 Task: Look for space in Mogoditshane, Botswana from 2nd June, 2023 to 9th June, 2023 for 5 adults in price range Rs.7000 to Rs.13000. Place can be shared room with 2 bedrooms having 5 beds and 2 bathrooms. Property type can be house, flat, guest house. Amenities needed are: wifi, washing machine. Booking option can be shelf check-in. Required host language is English.
Action: Mouse moved to (406, 92)
Screenshot: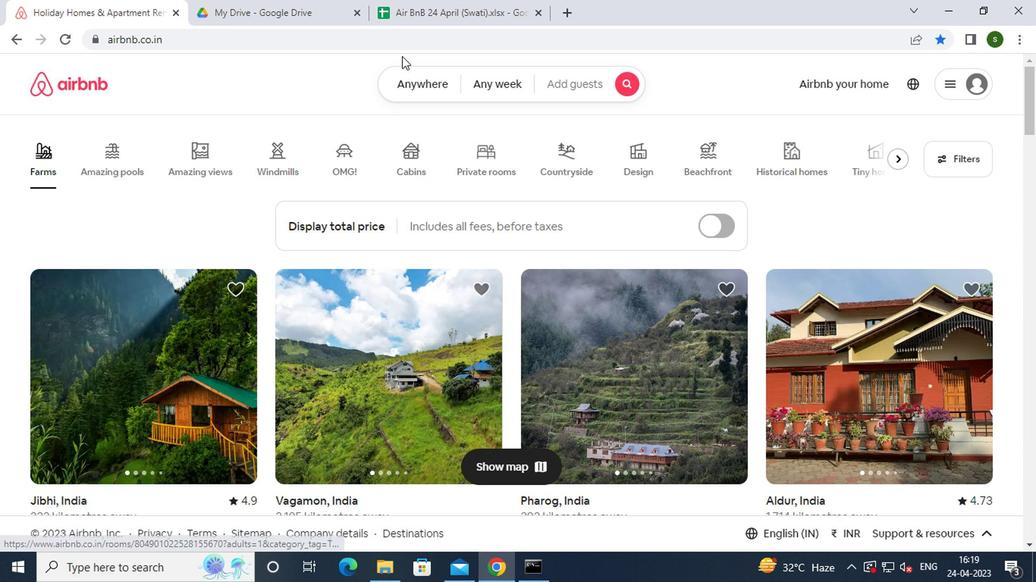 
Action: Mouse pressed left at (406, 92)
Screenshot: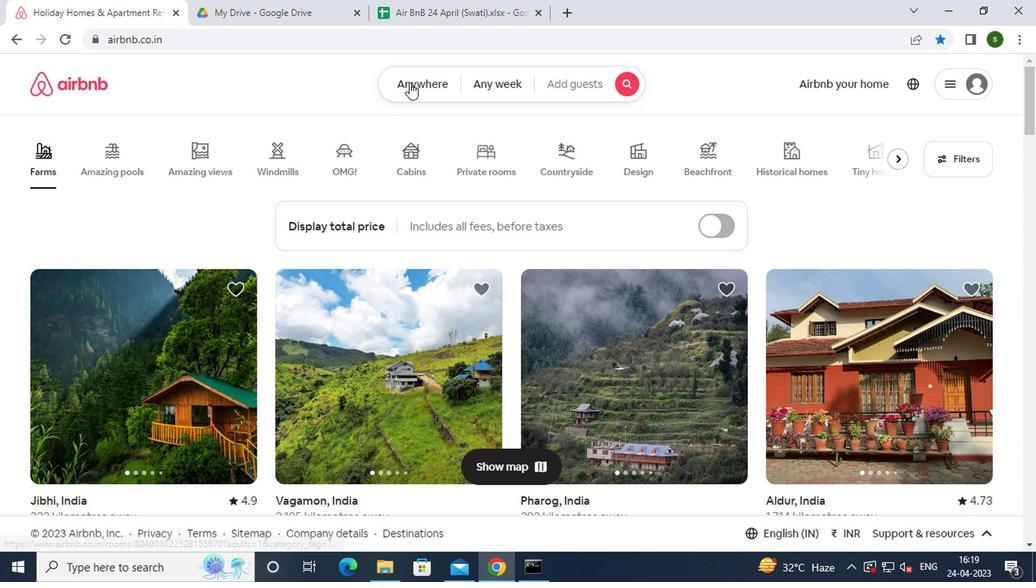 
Action: Mouse moved to (278, 152)
Screenshot: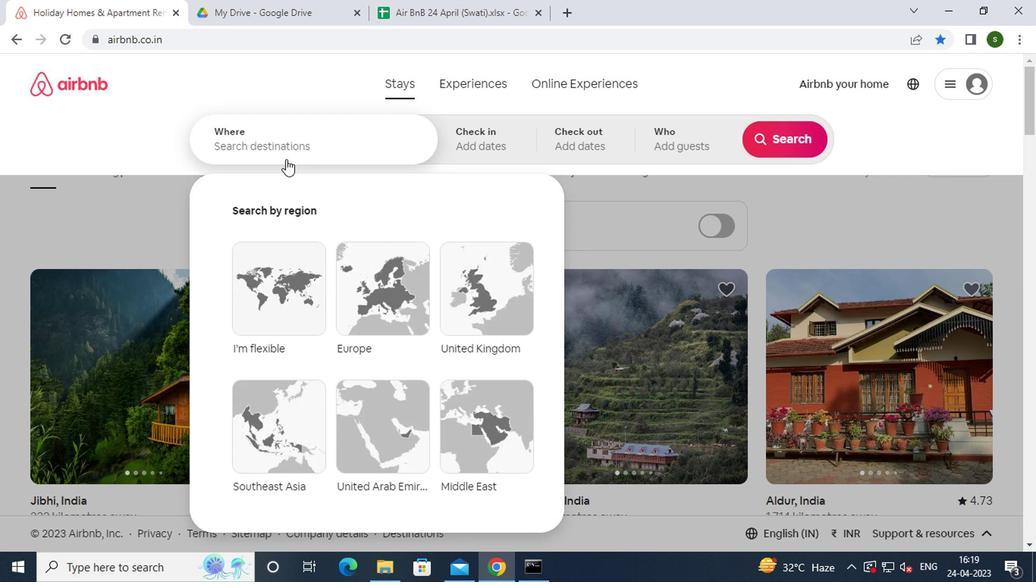 
Action: Mouse pressed left at (278, 152)
Screenshot: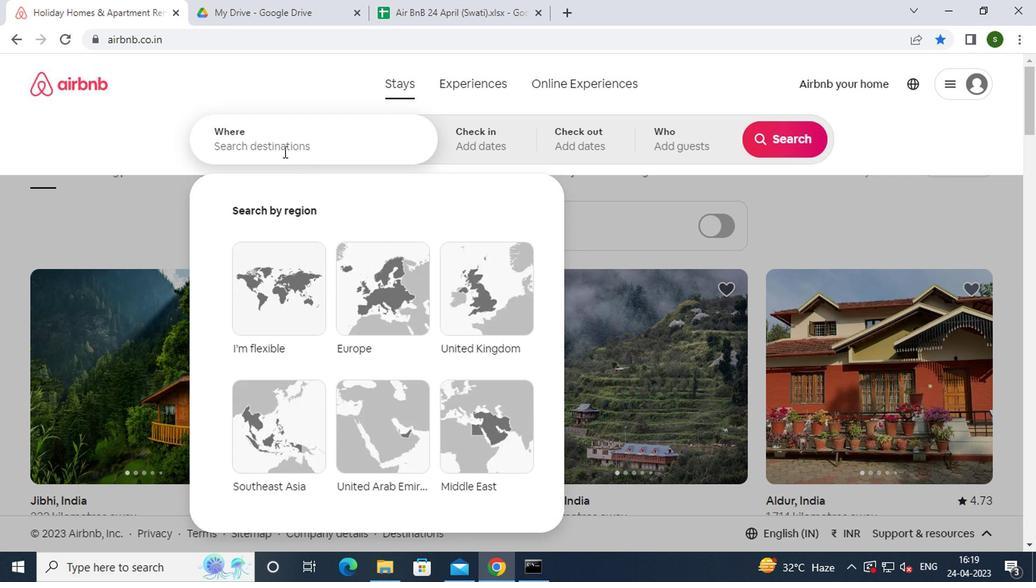 
Action: Key pressed m<Key.shift><Key.caps_lock>OGODITSHANE,<Key.space><Key.caps_lock>B<Key.caps_lock>OTSWANA<Key.enter>
Screenshot: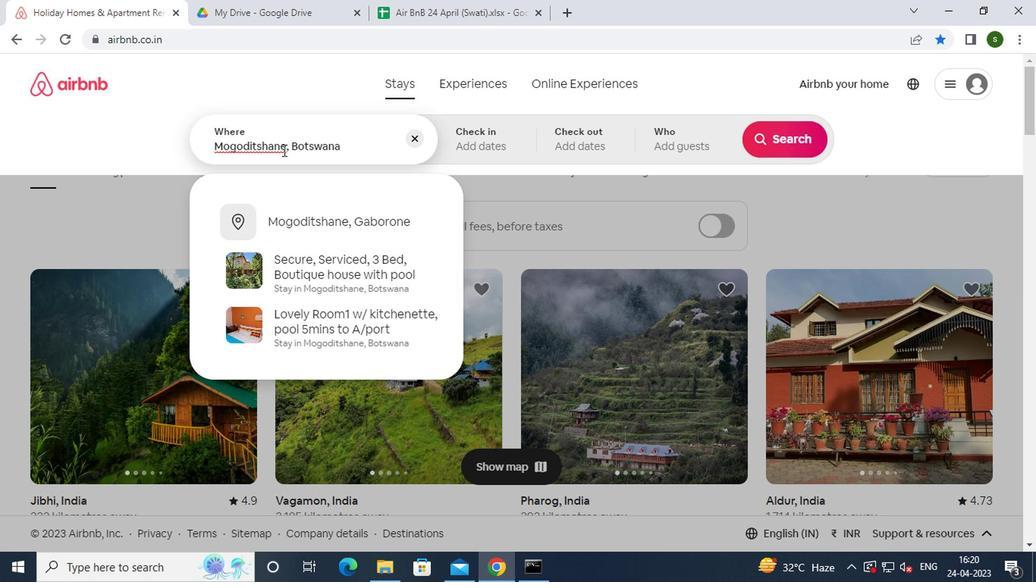 
Action: Mouse moved to (774, 265)
Screenshot: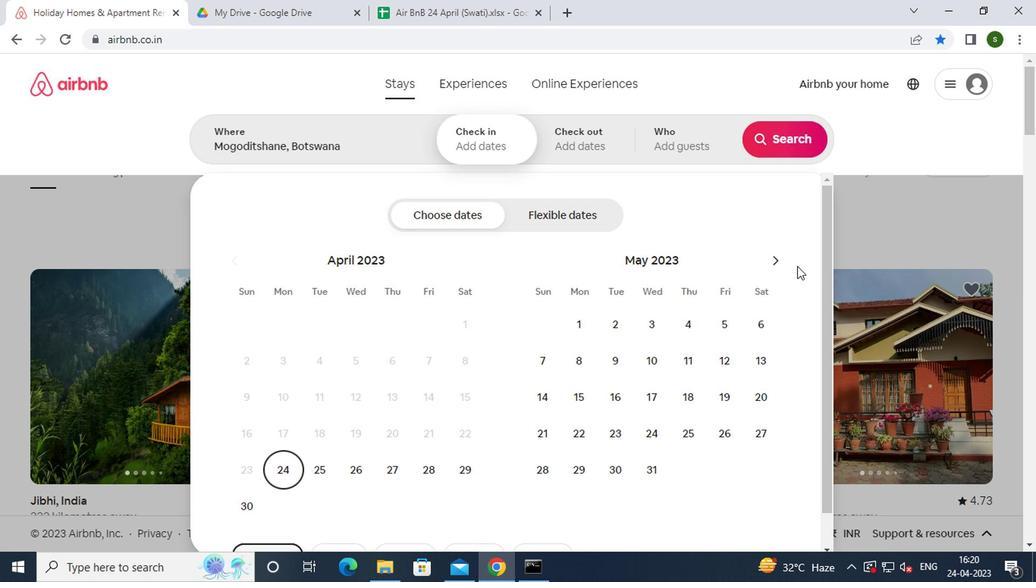 
Action: Mouse pressed left at (774, 265)
Screenshot: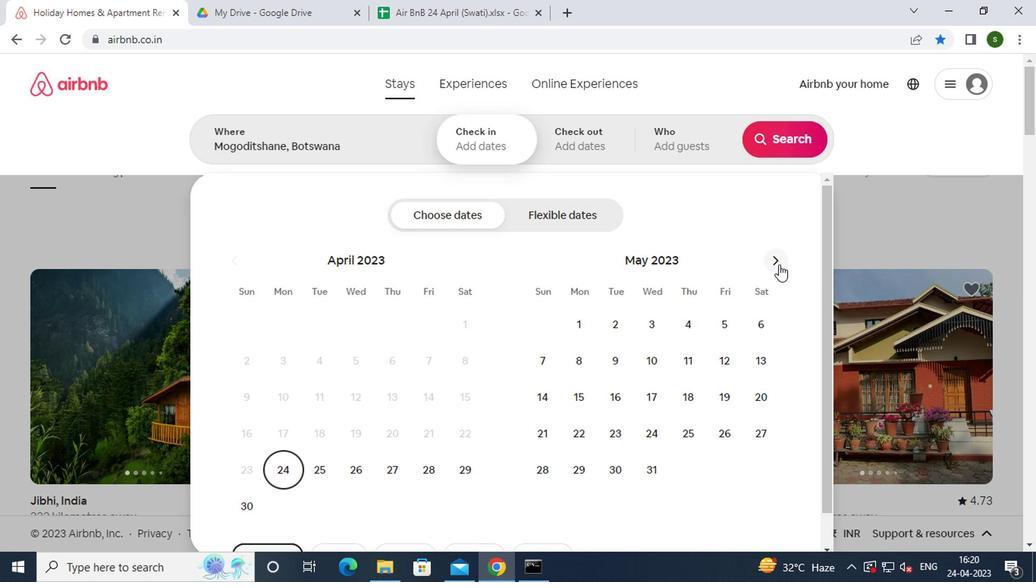 
Action: Mouse moved to (723, 323)
Screenshot: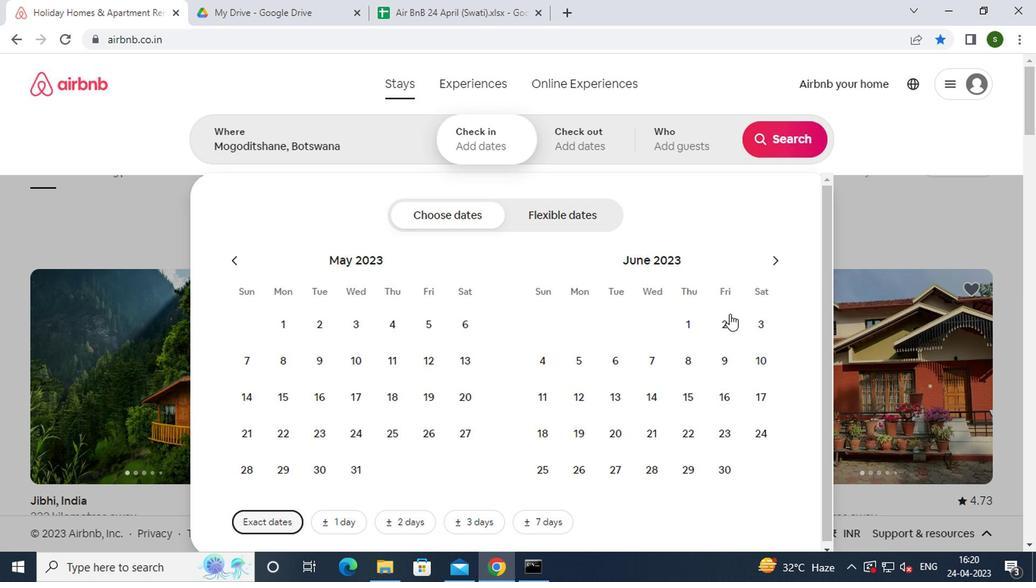 
Action: Mouse pressed left at (723, 323)
Screenshot: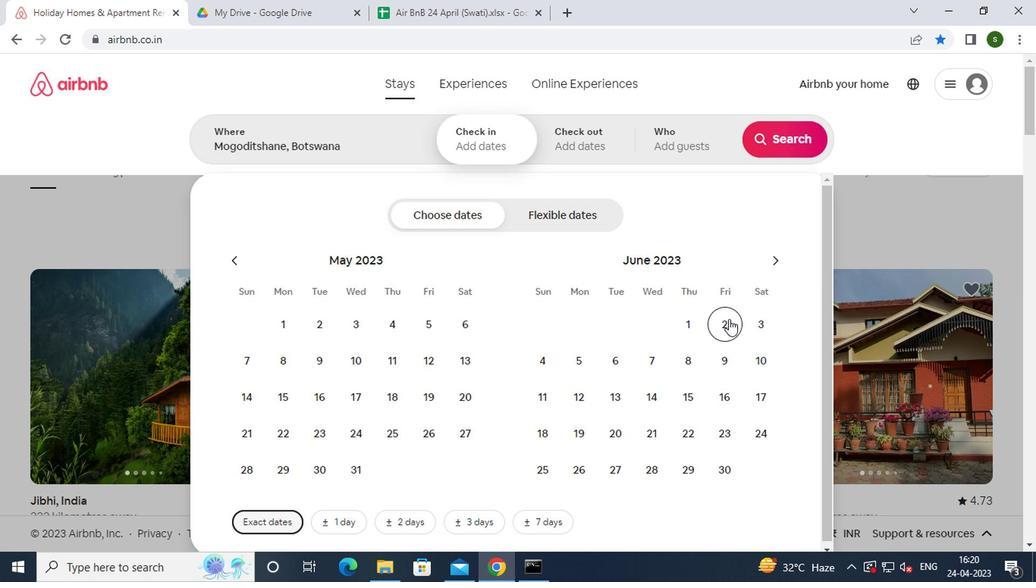 
Action: Mouse moved to (723, 352)
Screenshot: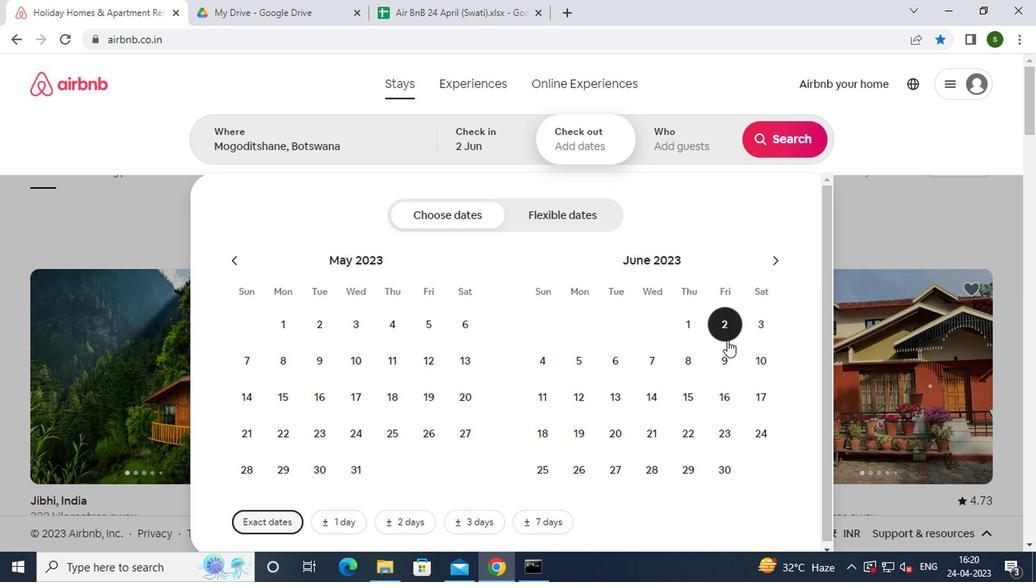 
Action: Mouse pressed left at (723, 352)
Screenshot: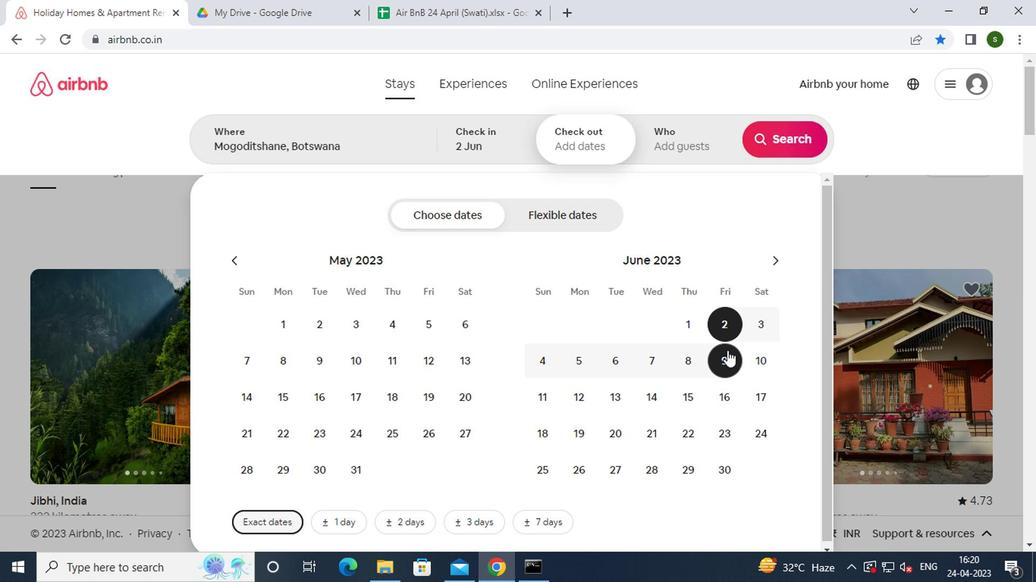 
Action: Mouse moved to (681, 150)
Screenshot: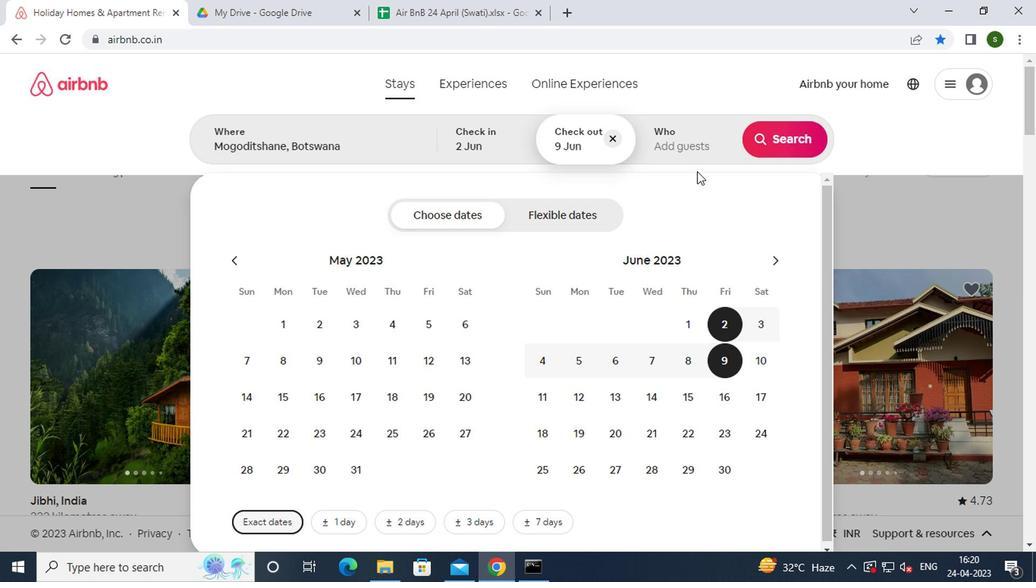 
Action: Mouse pressed left at (681, 150)
Screenshot: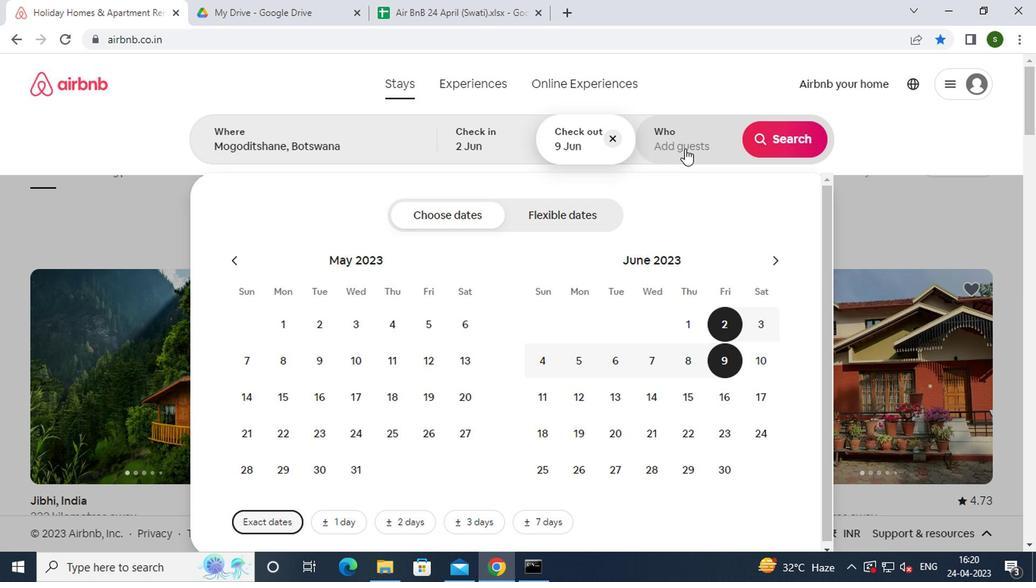 
Action: Mouse moved to (783, 223)
Screenshot: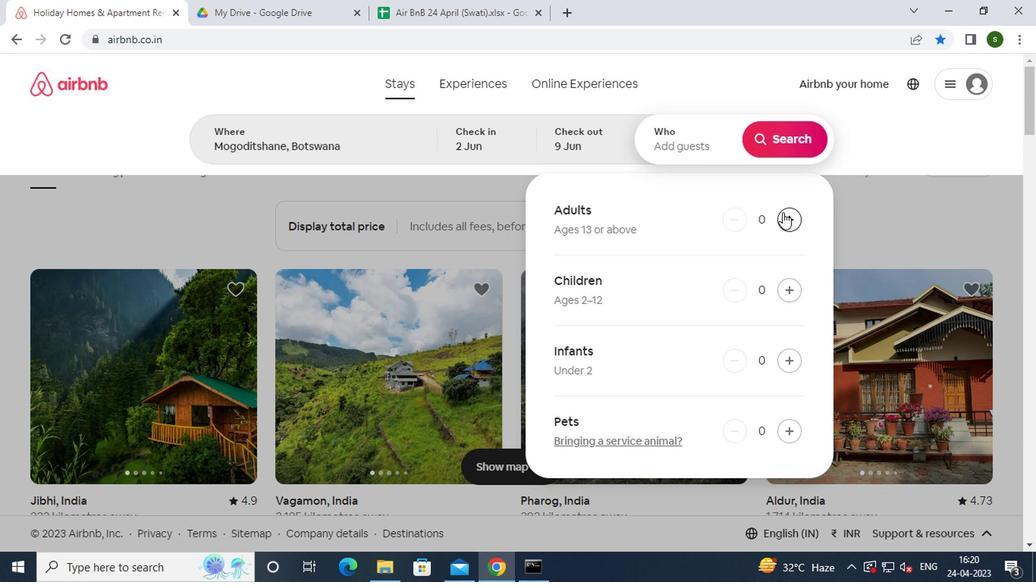 
Action: Mouse pressed left at (783, 223)
Screenshot: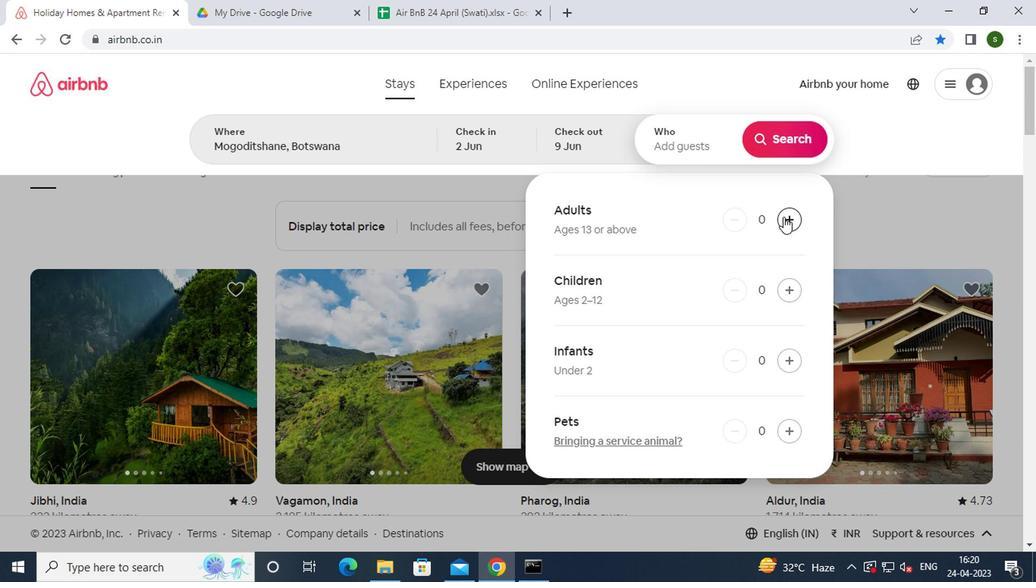 
Action: Mouse pressed left at (783, 223)
Screenshot: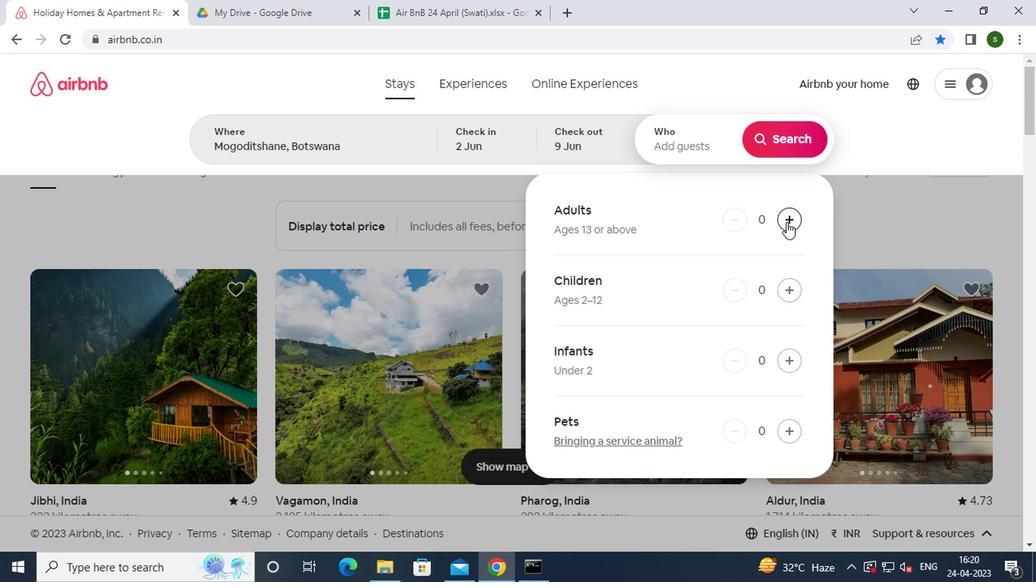 
Action: Mouse pressed left at (783, 223)
Screenshot: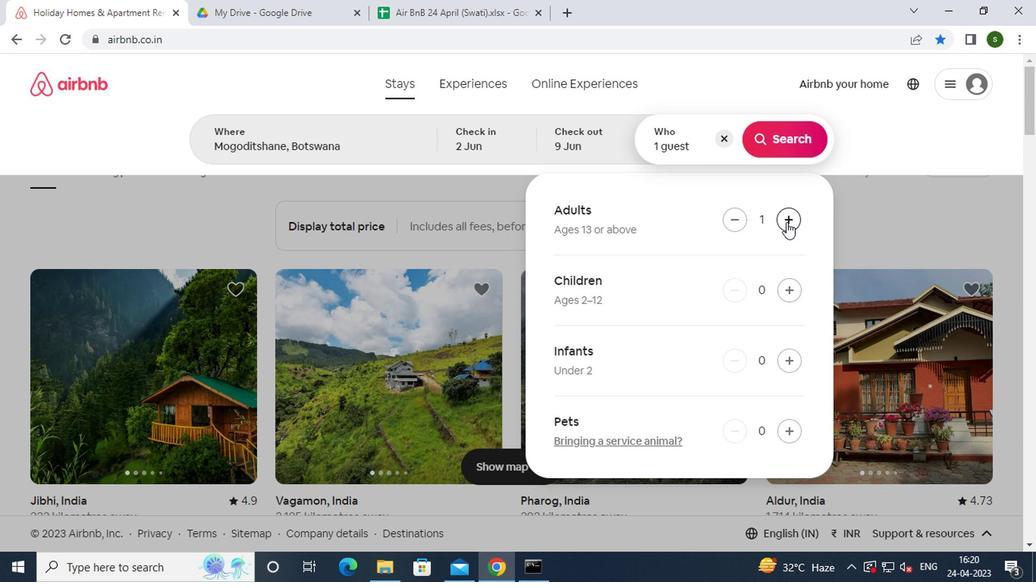 
Action: Mouse pressed left at (783, 223)
Screenshot: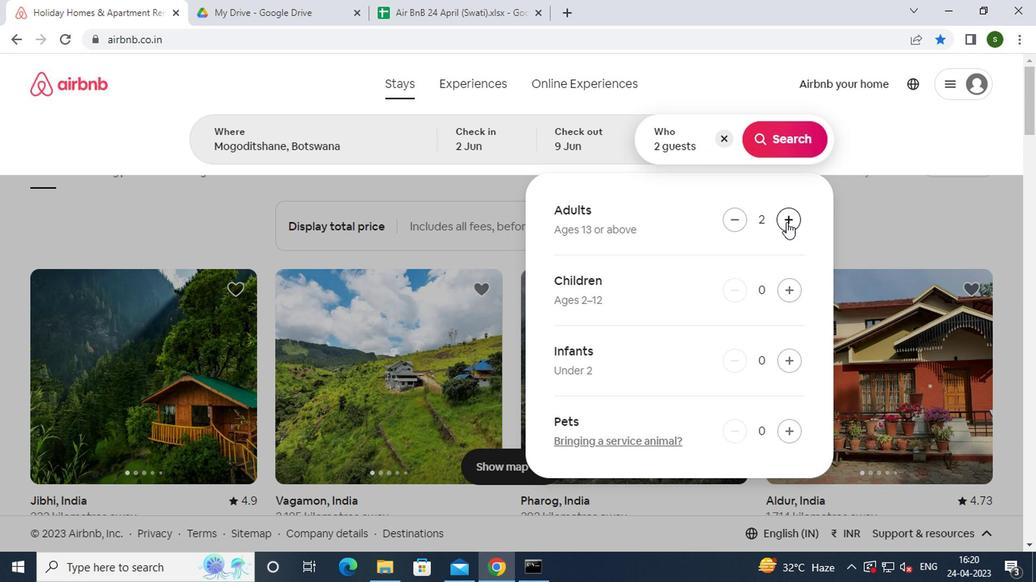 
Action: Mouse pressed left at (783, 223)
Screenshot: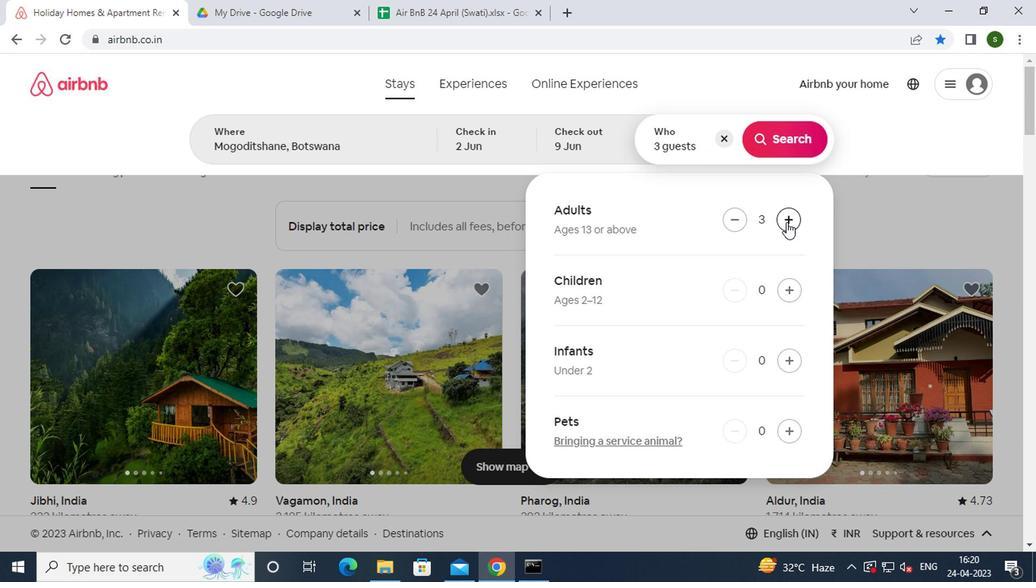 
Action: Mouse moved to (768, 150)
Screenshot: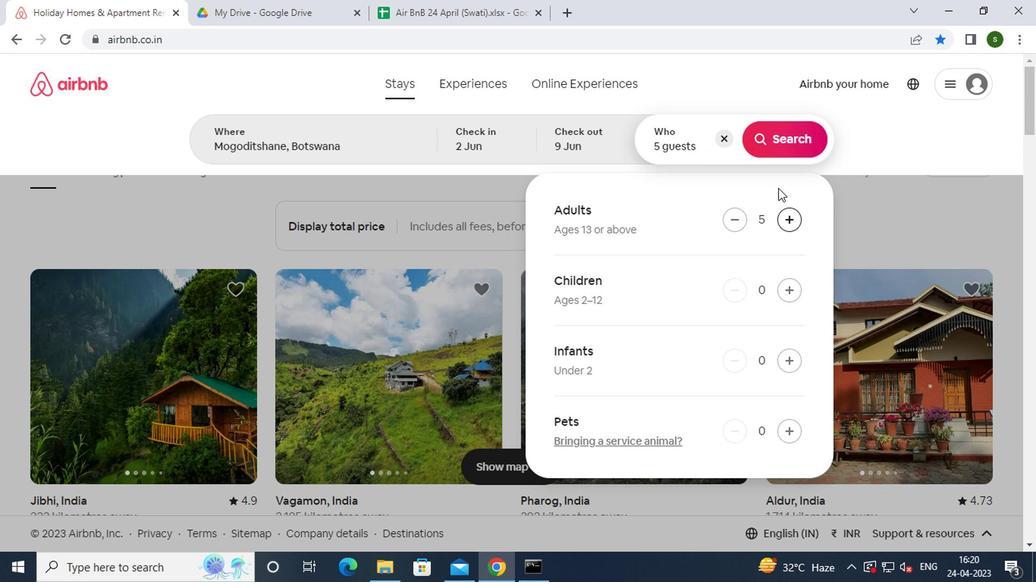 
Action: Mouse pressed left at (768, 150)
Screenshot: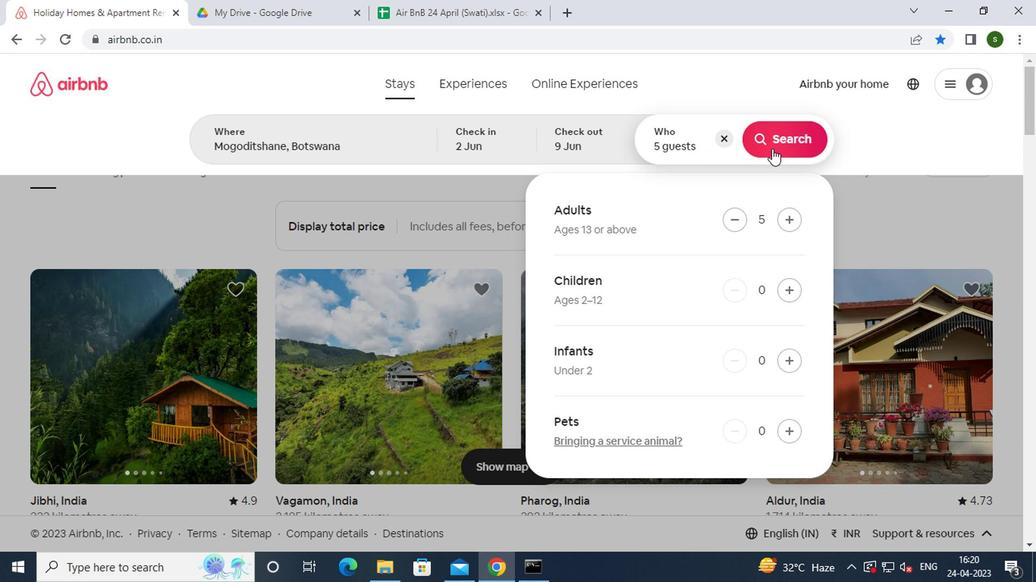
Action: Mouse moved to (973, 146)
Screenshot: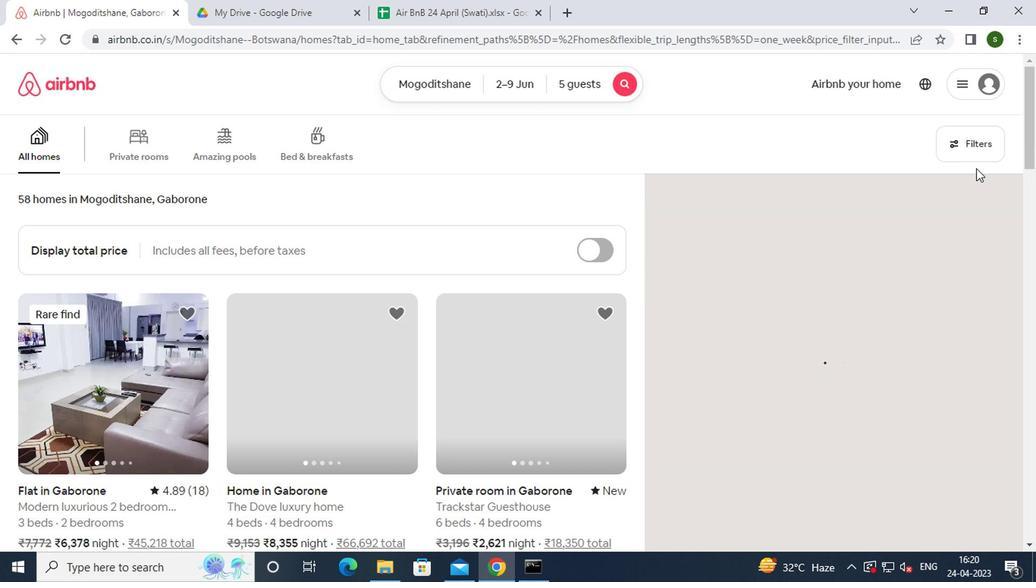 
Action: Mouse pressed left at (973, 146)
Screenshot: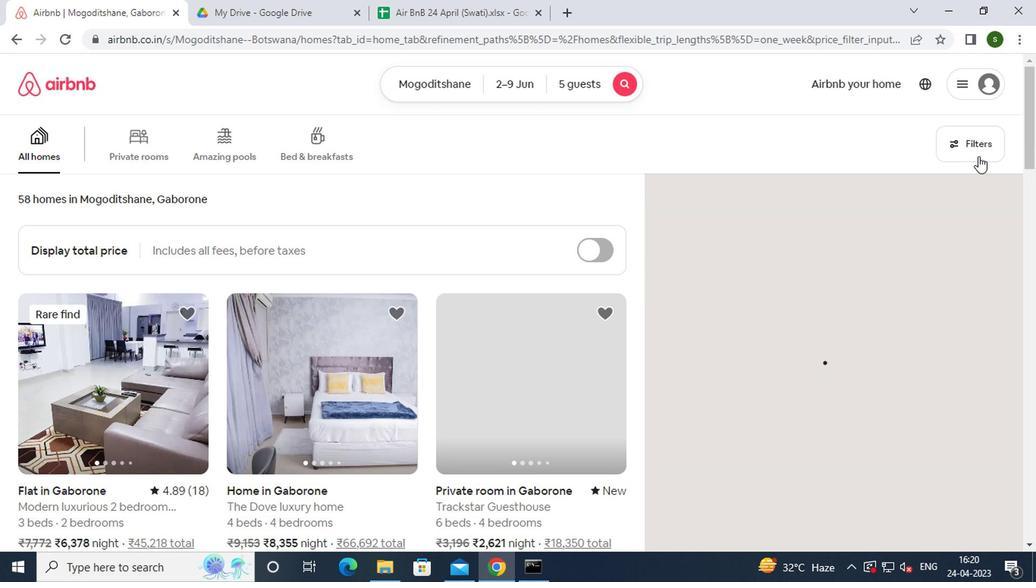 
Action: Mouse moved to (429, 330)
Screenshot: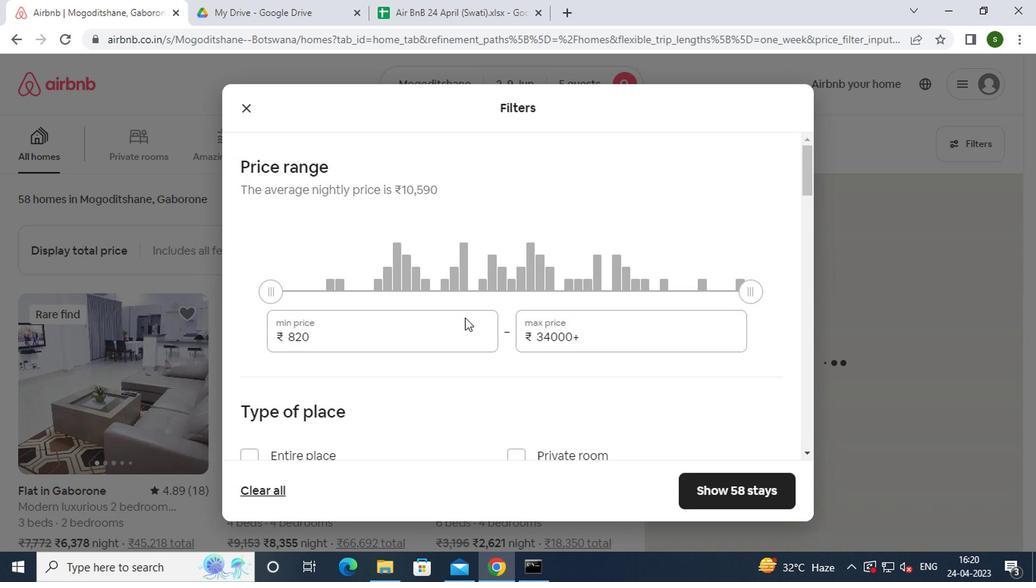 
Action: Mouse pressed left at (429, 330)
Screenshot: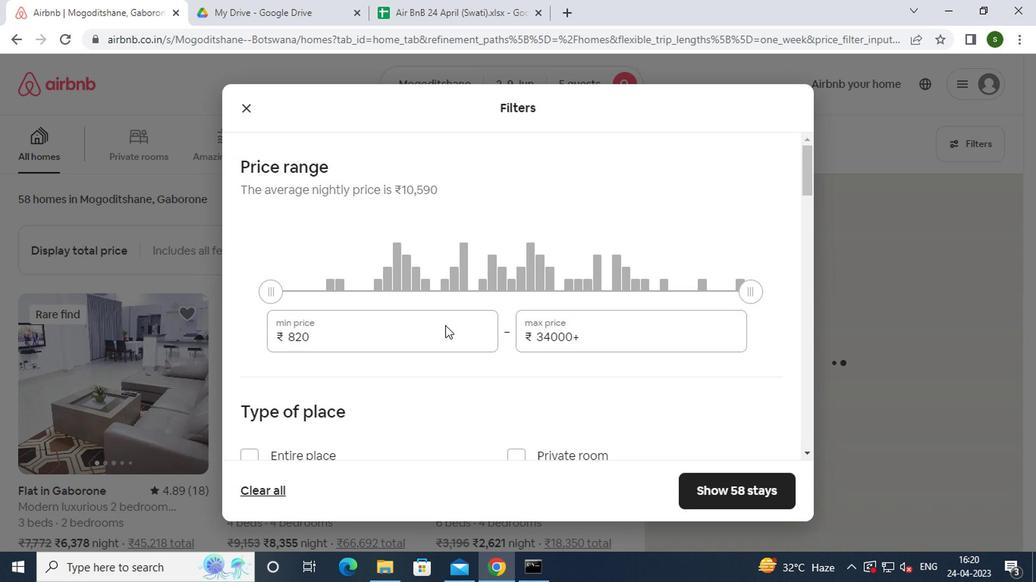 
Action: Key pressed <Key.backspace><Key.backspace><Key.backspace>7000
Screenshot: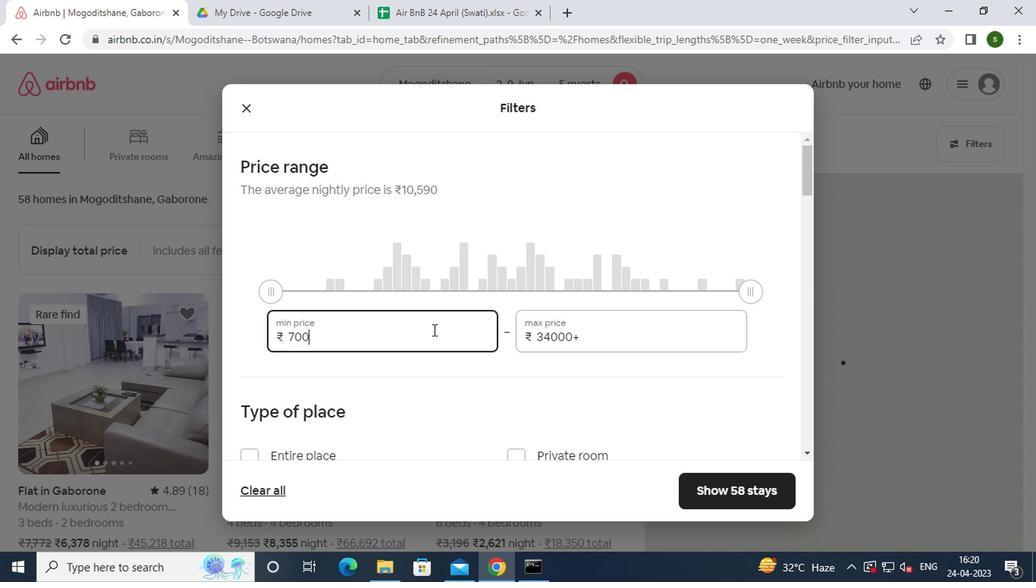
Action: Mouse moved to (584, 334)
Screenshot: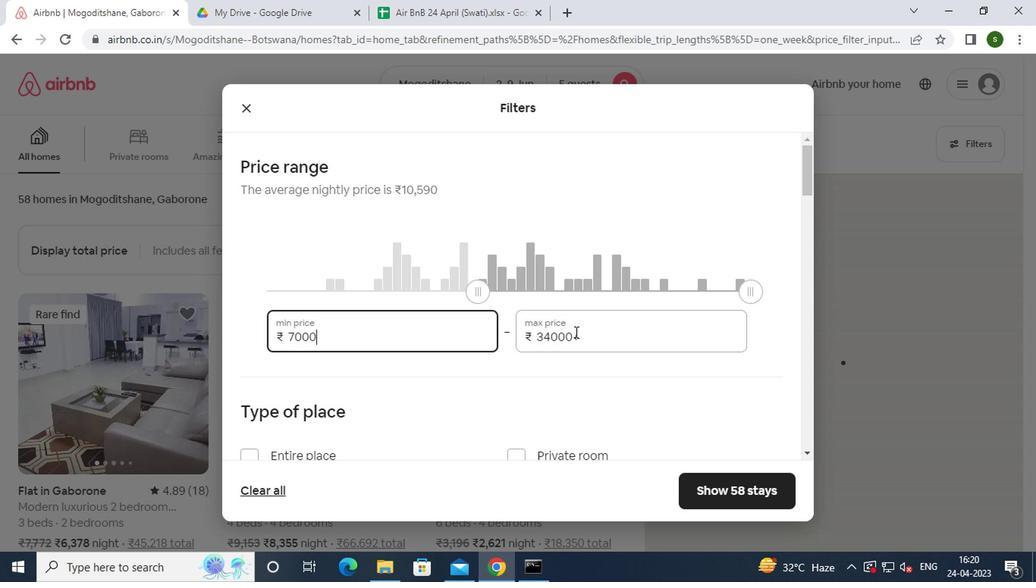 
Action: Mouse pressed left at (584, 334)
Screenshot: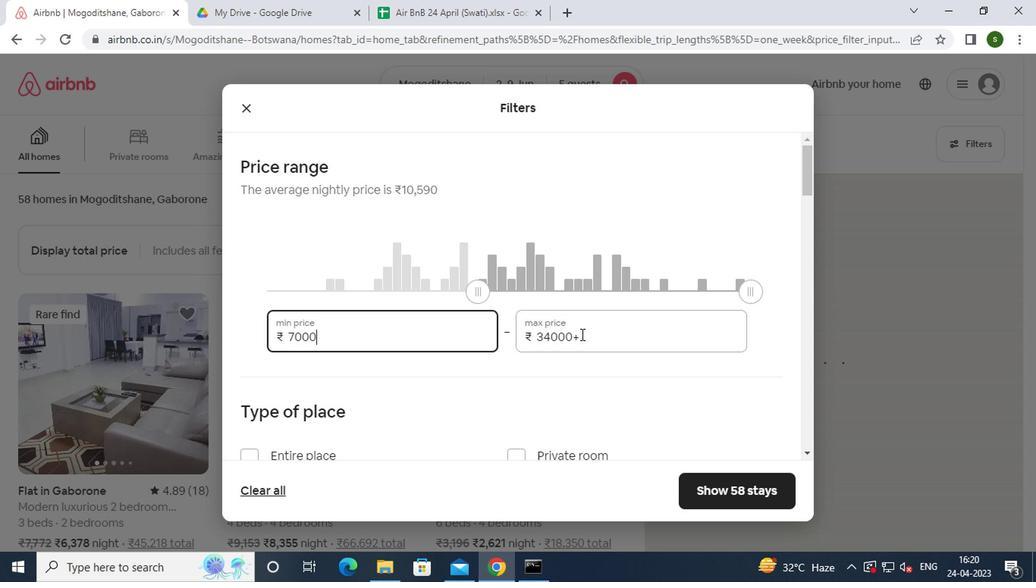 
Action: Key pressed <Key.backspace><Key.backspace><Key.backspace><Key.backspace><Key.backspace><Key.backspace><Key.backspace><Key.backspace><Key.backspace><Key.backspace><Key.backspace>13000
Screenshot: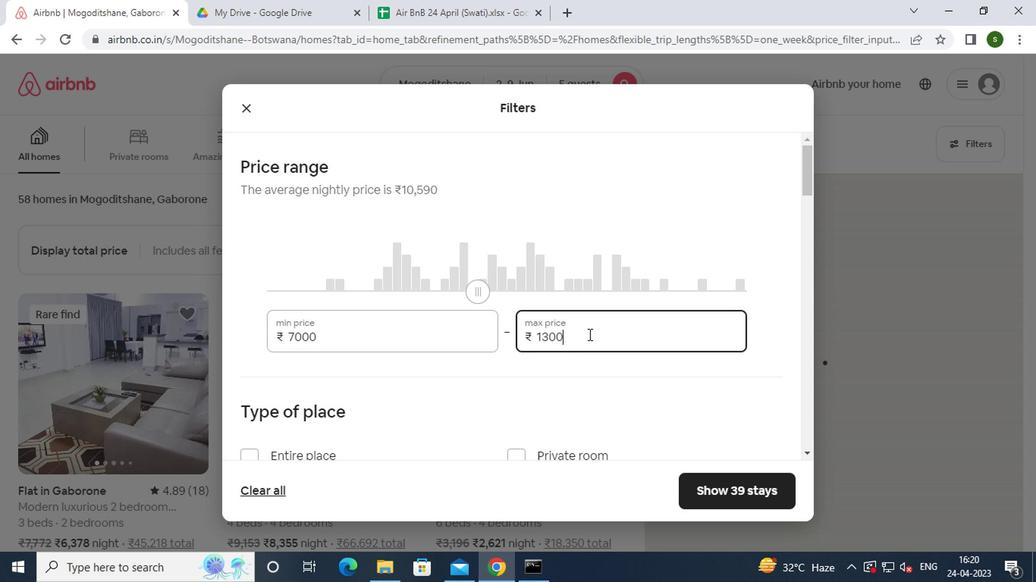 
Action: Mouse moved to (515, 359)
Screenshot: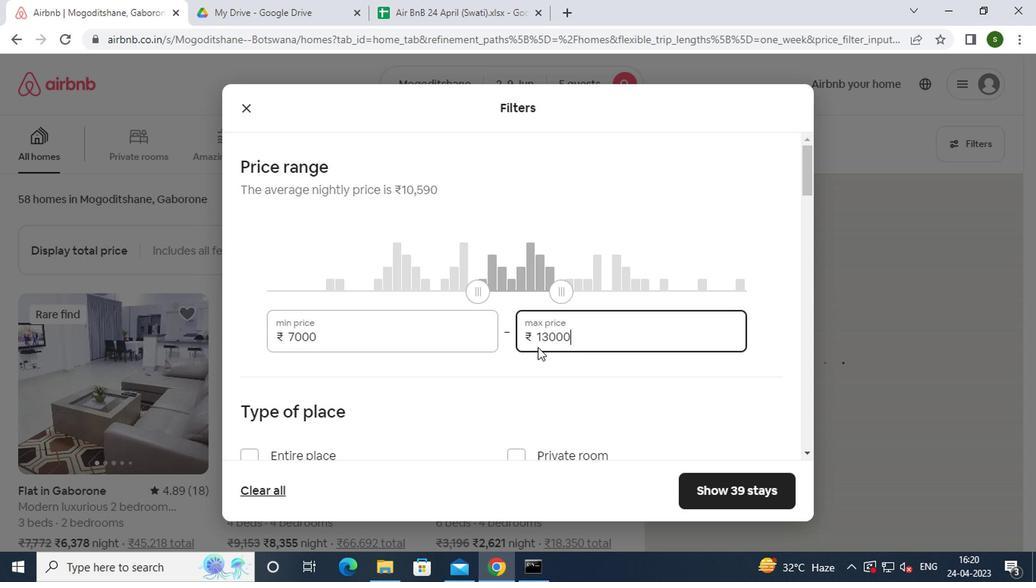 
Action: Mouse scrolled (515, 359) with delta (0, 0)
Screenshot: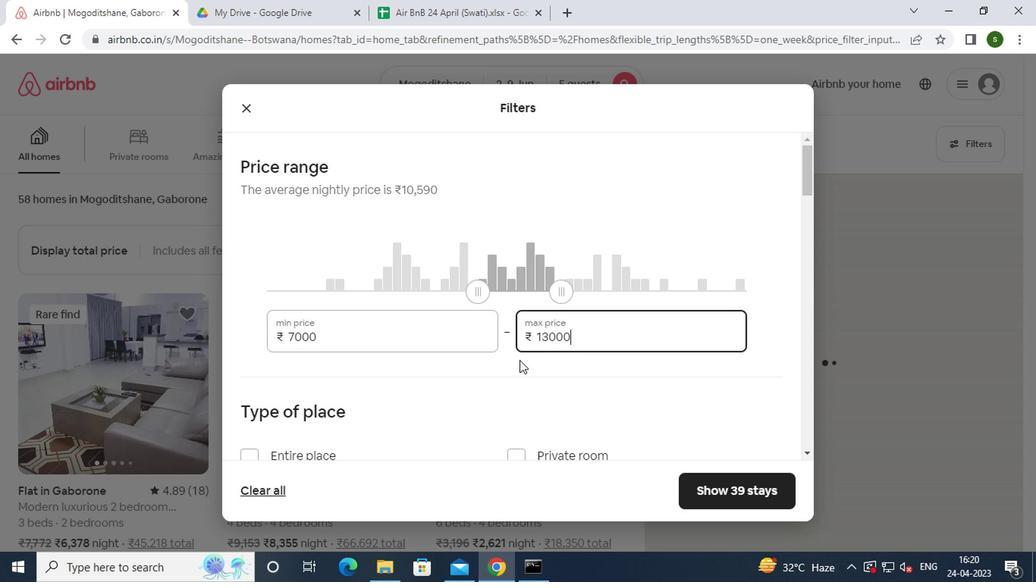 
Action: Mouse scrolled (515, 359) with delta (0, 0)
Screenshot: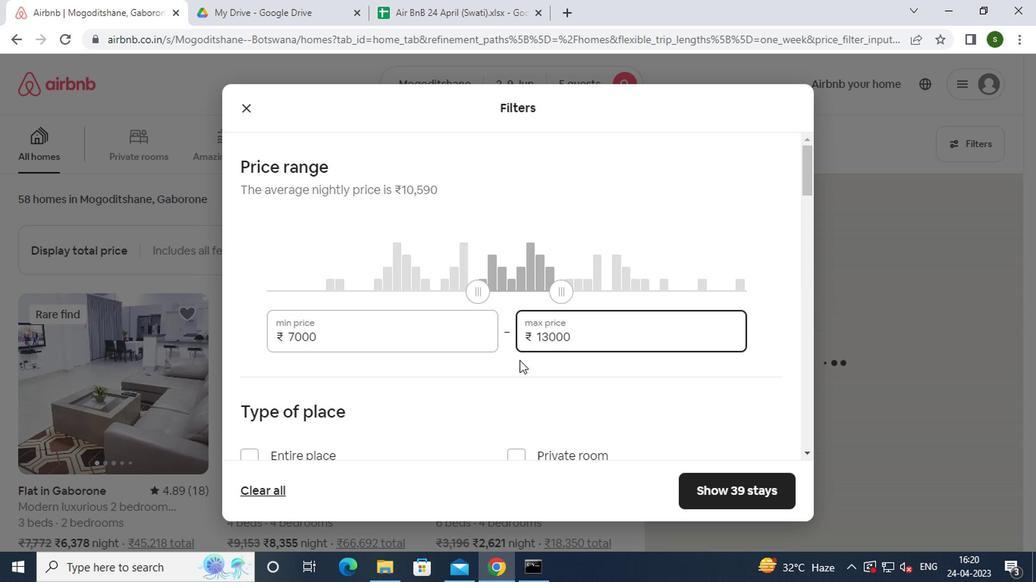 
Action: Mouse moved to (339, 369)
Screenshot: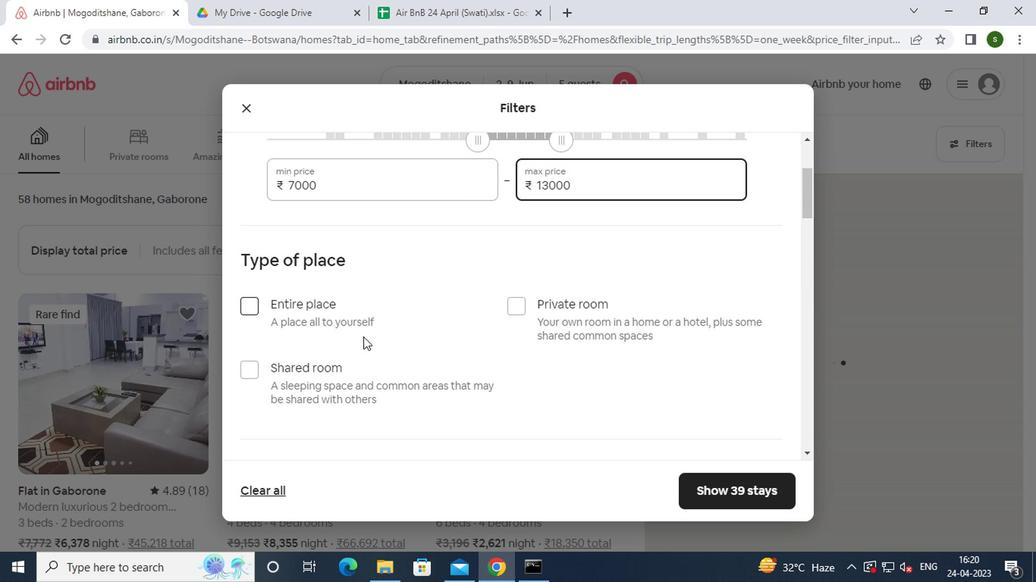 
Action: Mouse pressed left at (339, 369)
Screenshot: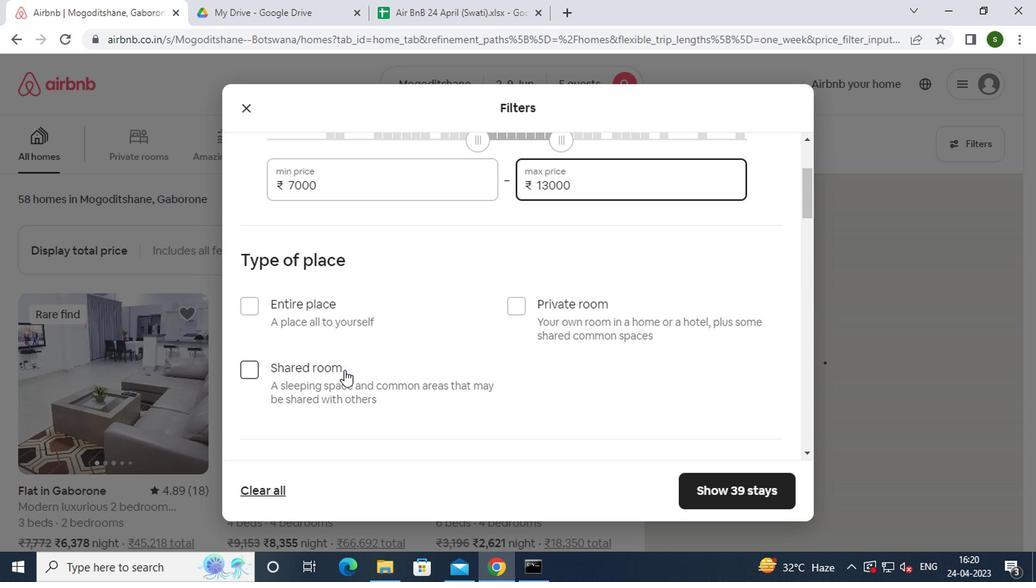 
Action: Mouse moved to (378, 380)
Screenshot: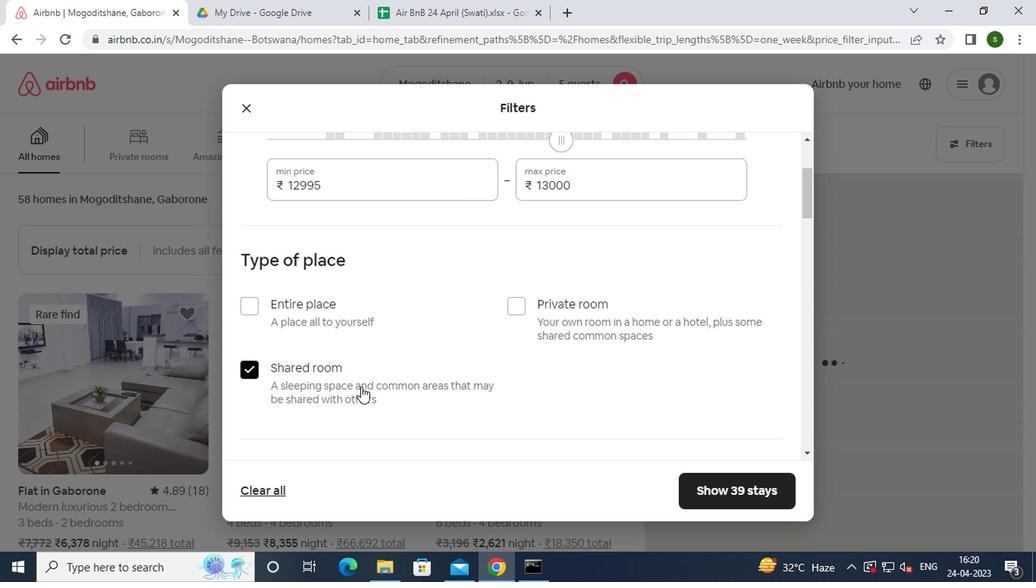 
Action: Mouse scrolled (378, 379) with delta (0, -1)
Screenshot: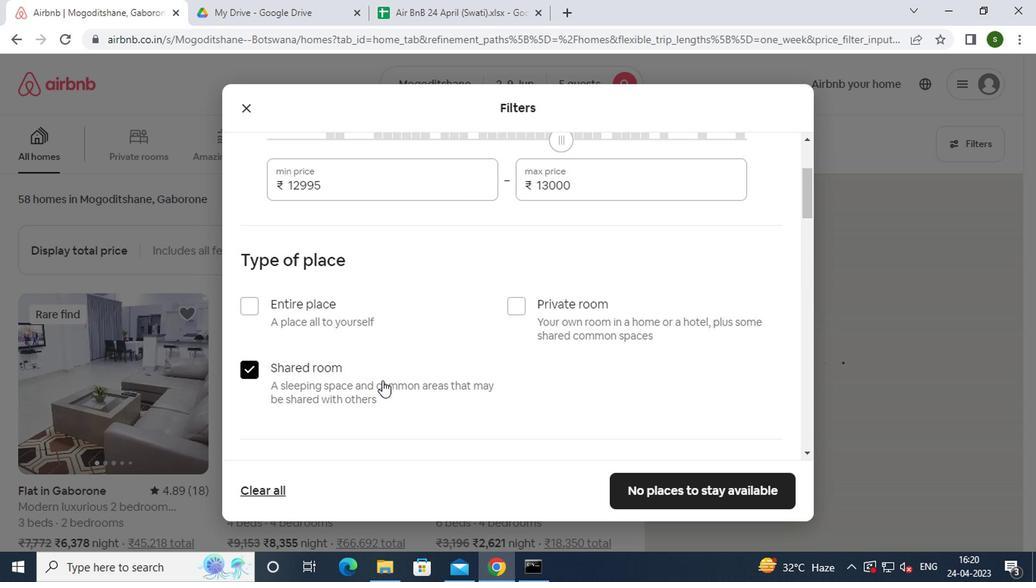 
Action: Mouse scrolled (378, 379) with delta (0, -1)
Screenshot: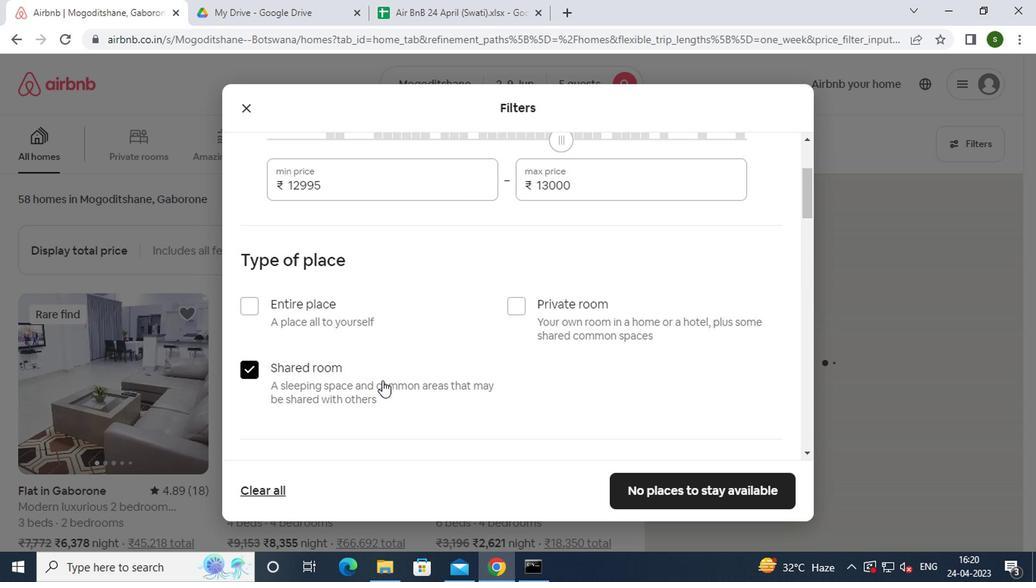 
Action: Mouse scrolled (378, 379) with delta (0, -1)
Screenshot: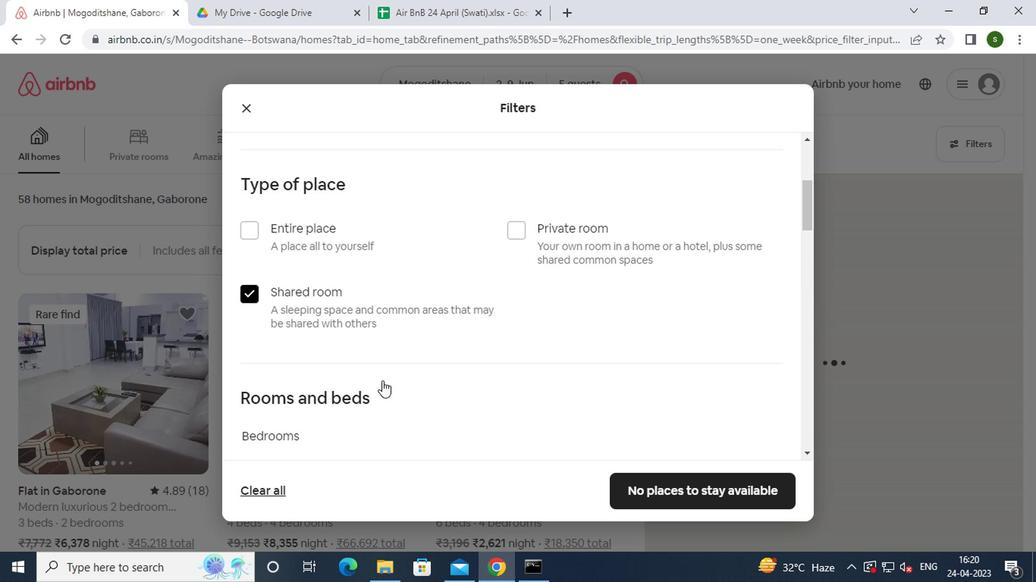 
Action: Mouse moved to (388, 330)
Screenshot: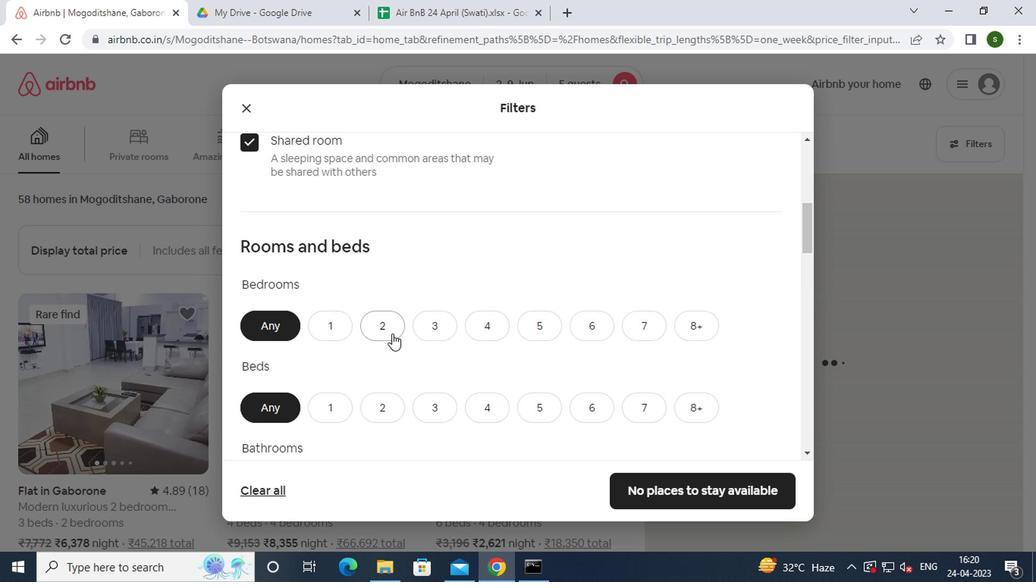 
Action: Mouse pressed left at (388, 330)
Screenshot: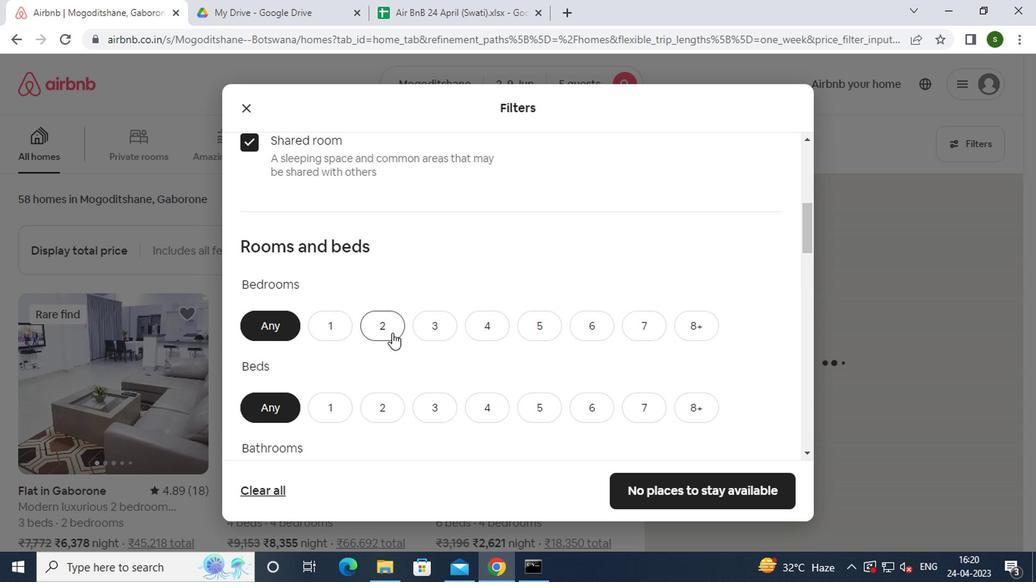 
Action: Mouse moved to (535, 407)
Screenshot: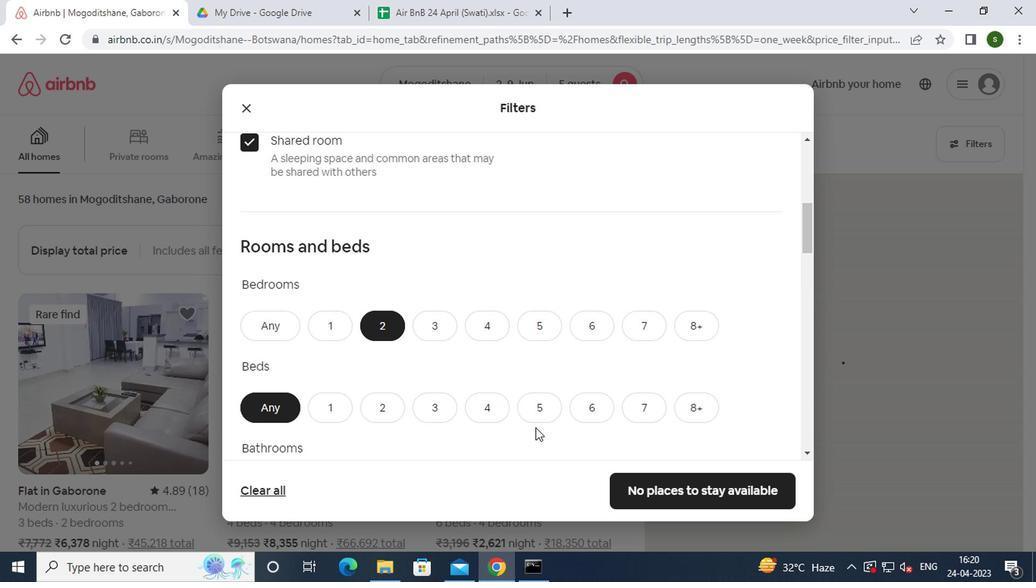 
Action: Mouse pressed left at (535, 407)
Screenshot: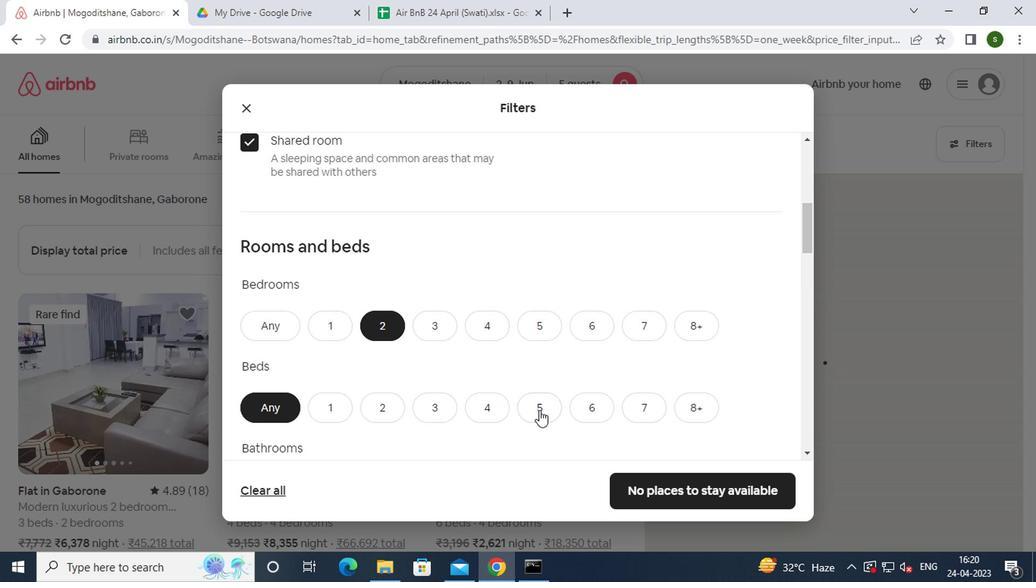 
Action: Mouse moved to (516, 366)
Screenshot: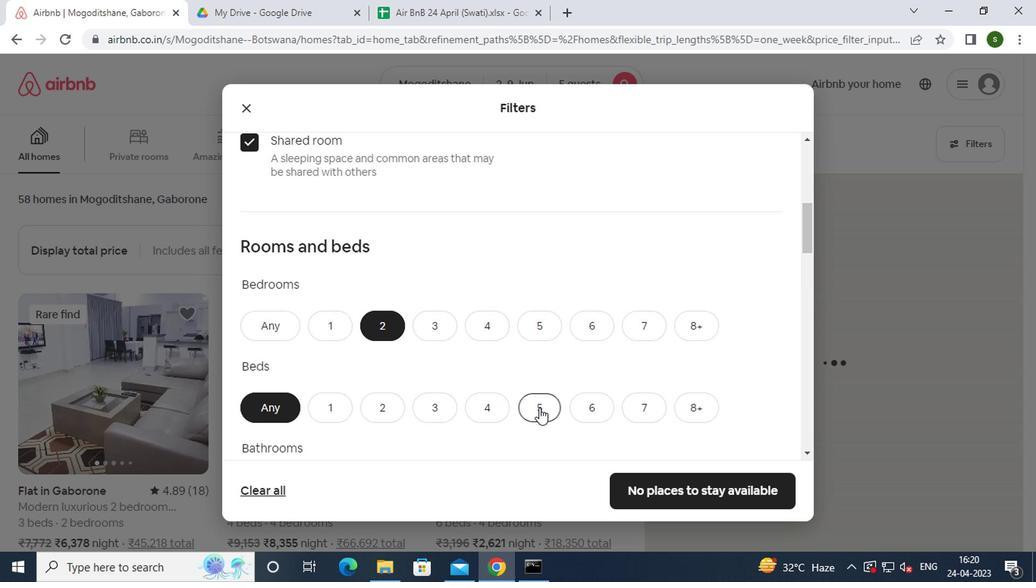
Action: Mouse scrolled (516, 365) with delta (0, -1)
Screenshot: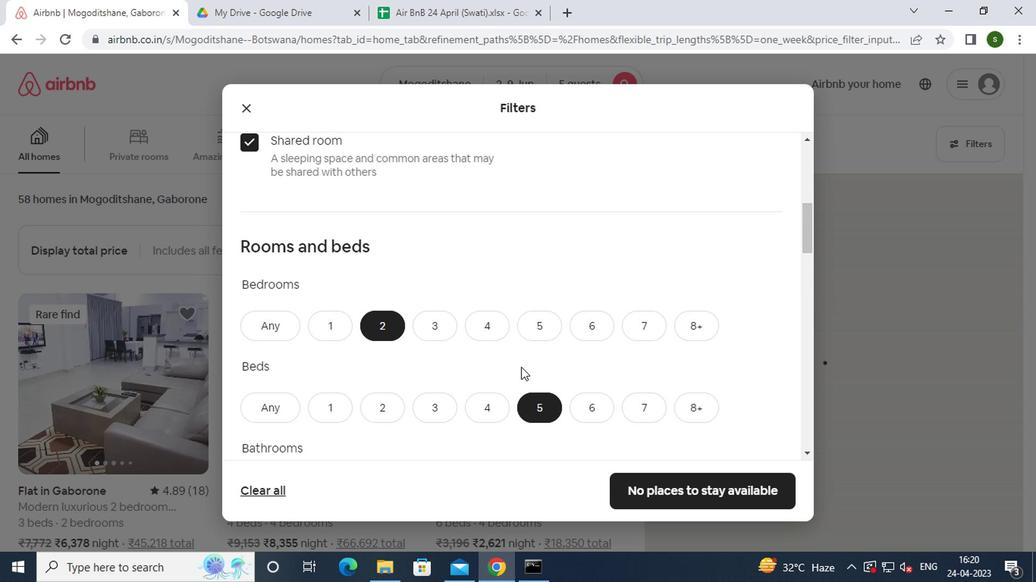 
Action: Mouse scrolled (516, 365) with delta (0, -1)
Screenshot: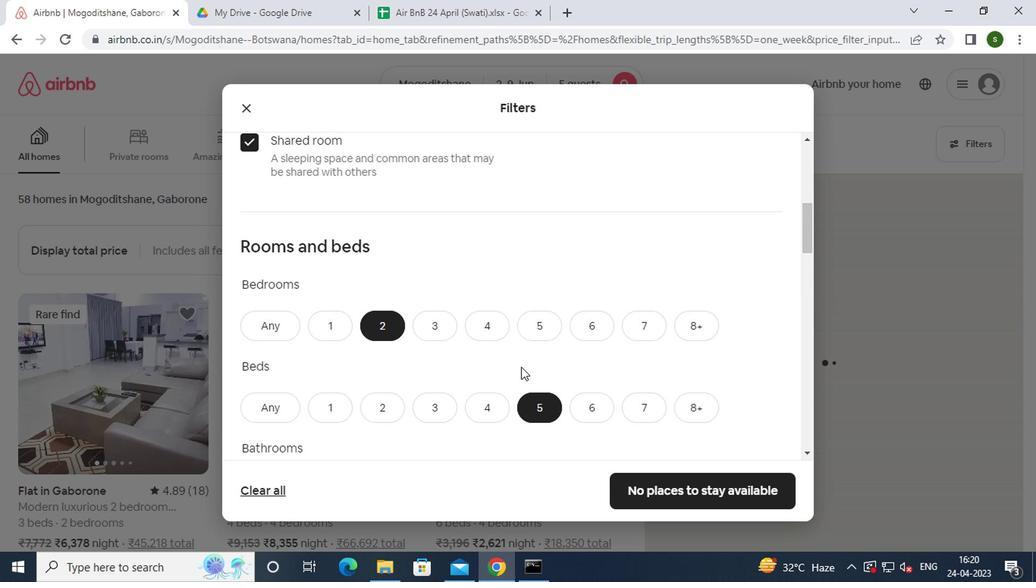 
Action: Mouse moved to (374, 335)
Screenshot: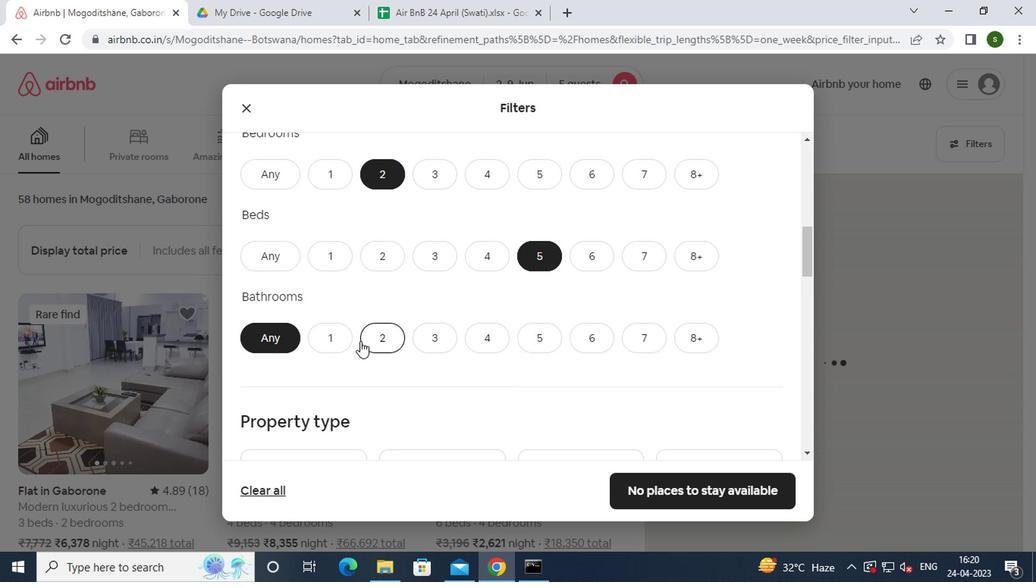 
Action: Mouse pressed left at (374, 335)
Screenshot: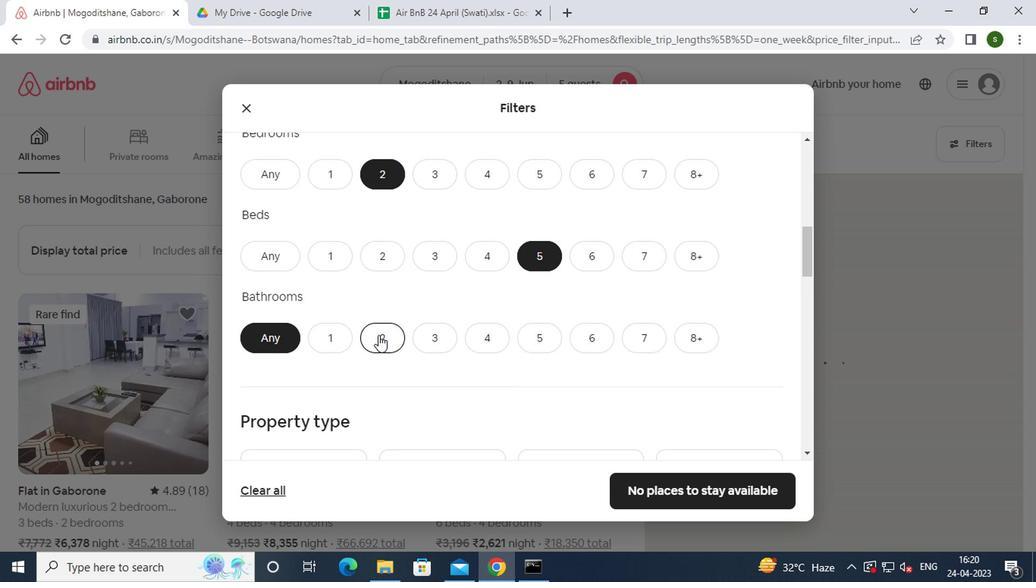 
Action: Mouse moved to (398, 336)
Screenshot: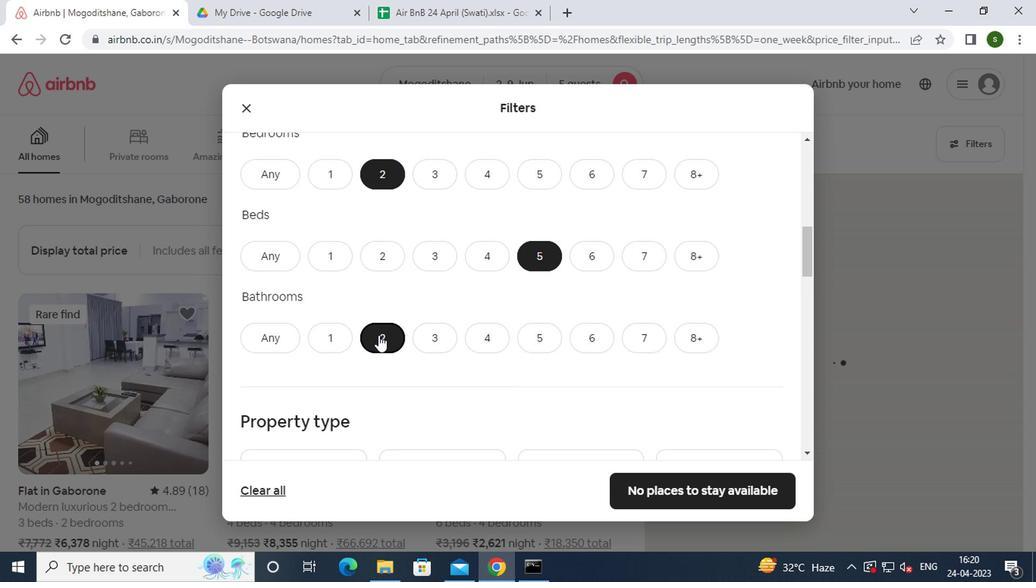 
Action: Mouse scrolled (398, 335) with delta (0, -1)
Screenshot: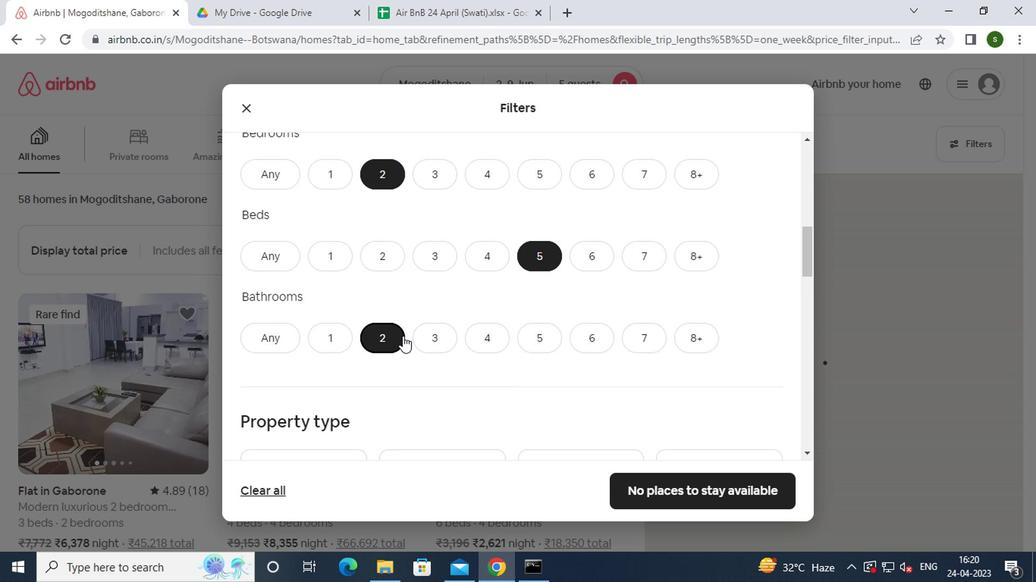 
Action: Mouse scrolled (398, 335) with delta (0, -1)
Screenshot: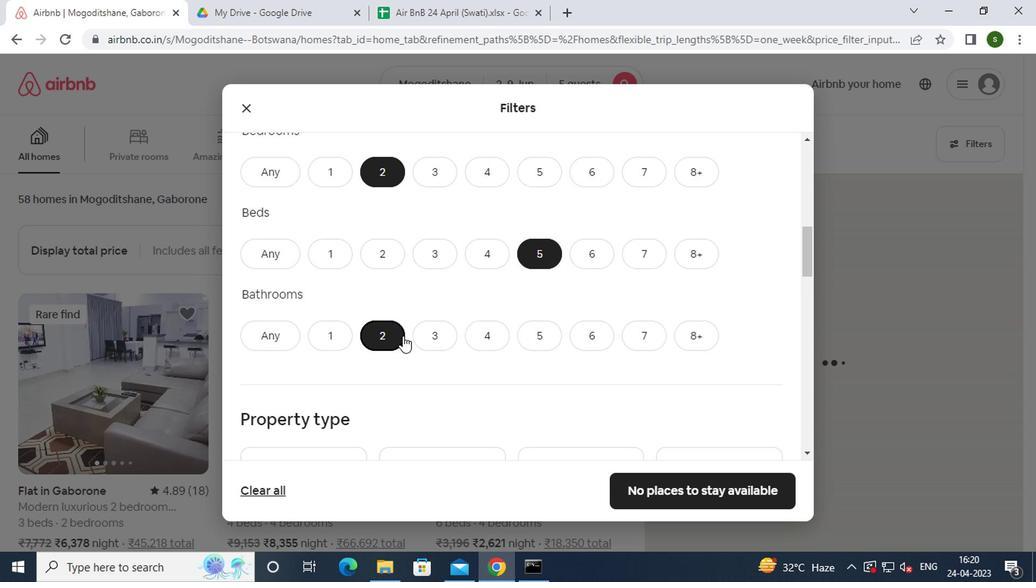 
Action: Mouse scrolled (398, 335) with delta (0, -1)
Screenshot: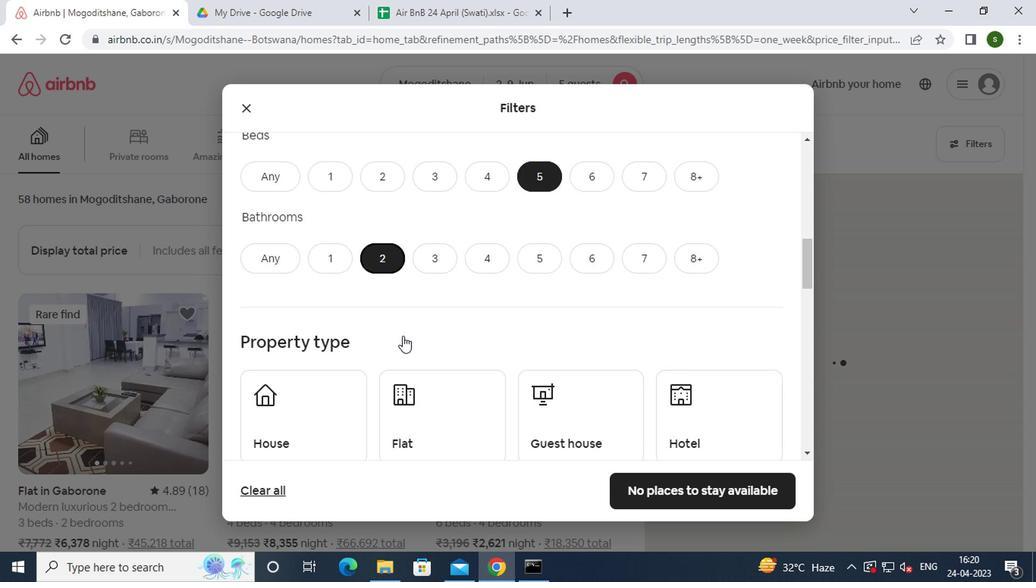 
Action: Mouse moved to (316, 317)
Screenshot: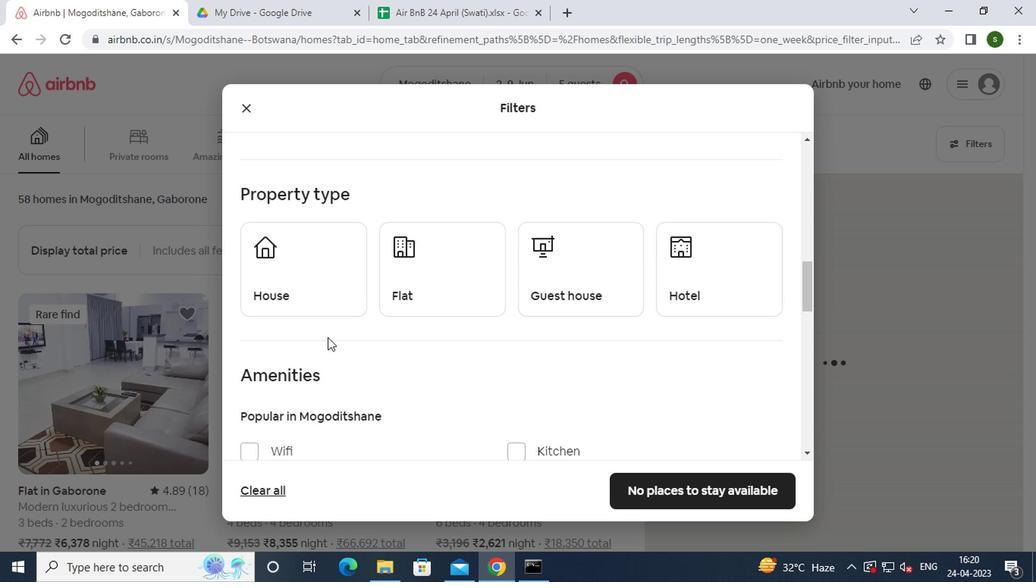 
Action: Mouse pressed left at (316, 317)
Screenshot: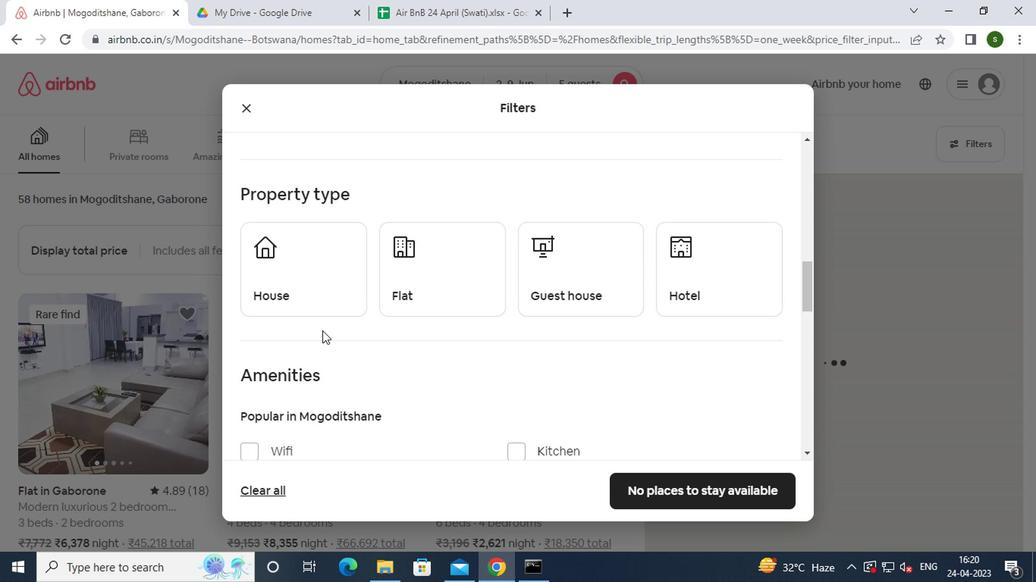 
Action: Mouse moved to (422, 295)
Screenshot: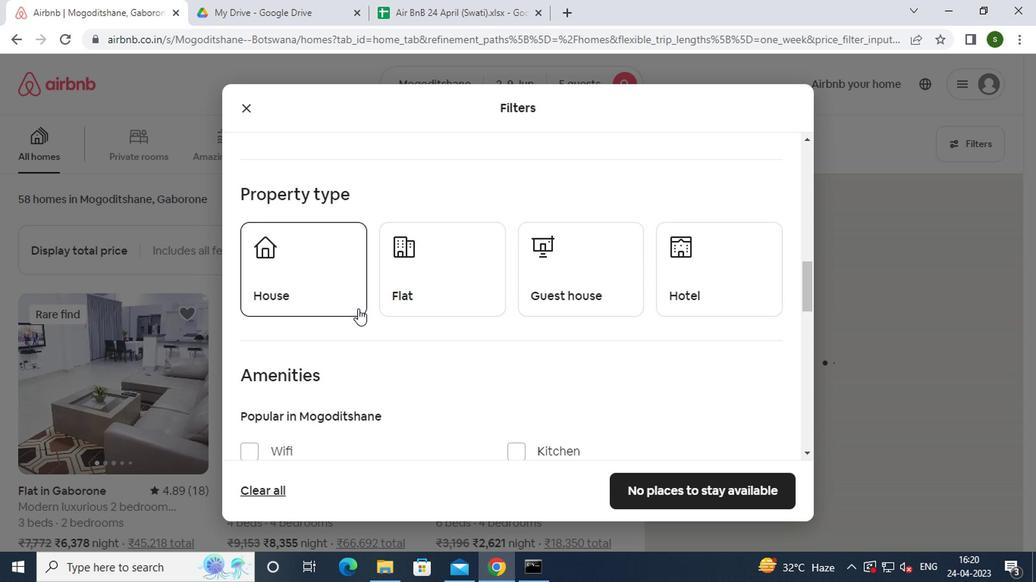
Action: Mouse pressed left at (422, 295)
Screenshot: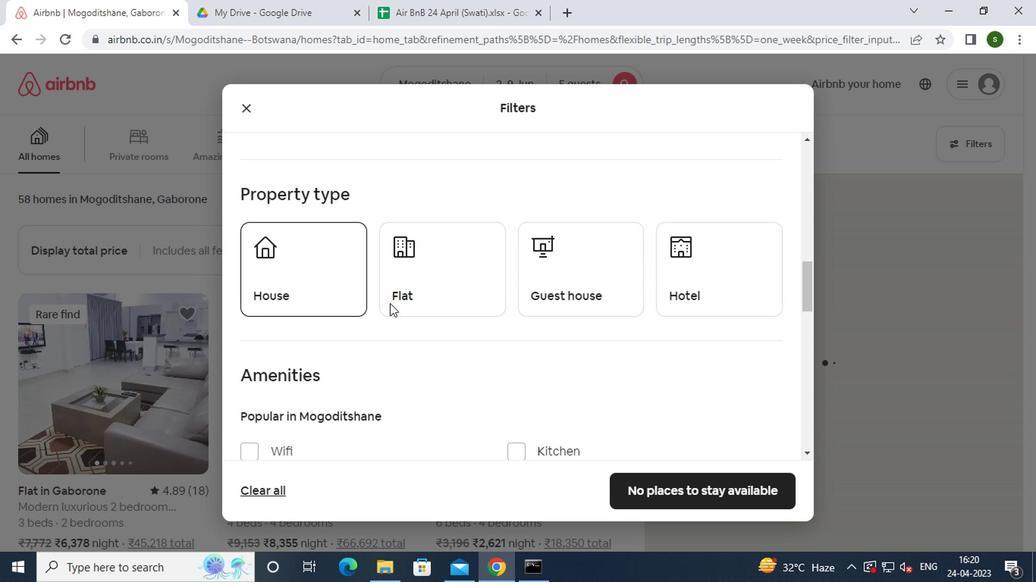
Action: Mouse moved to (548, 288)
Screenshot: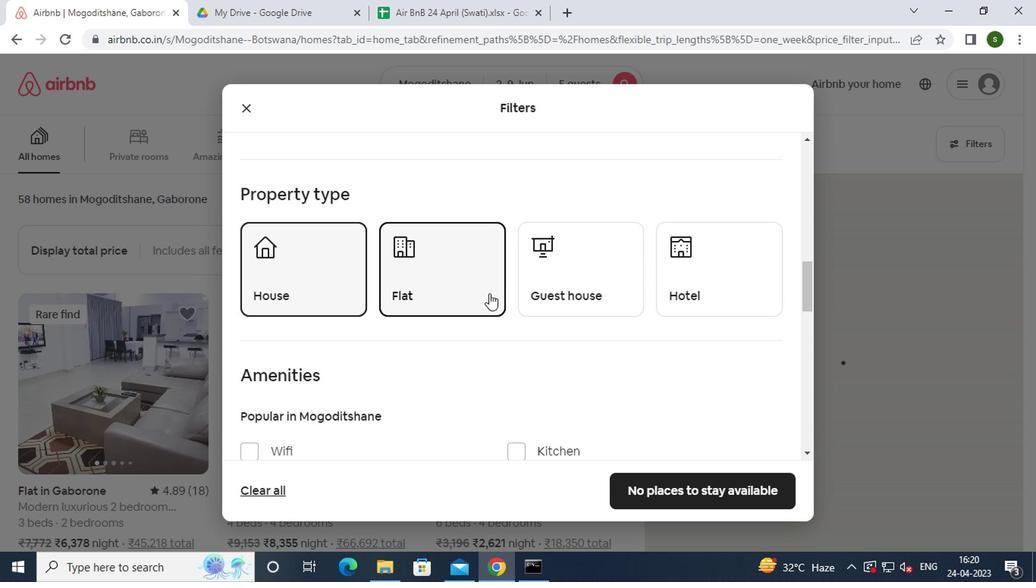 
Action: Mouse pressed left at (548, 288)
Screenshot: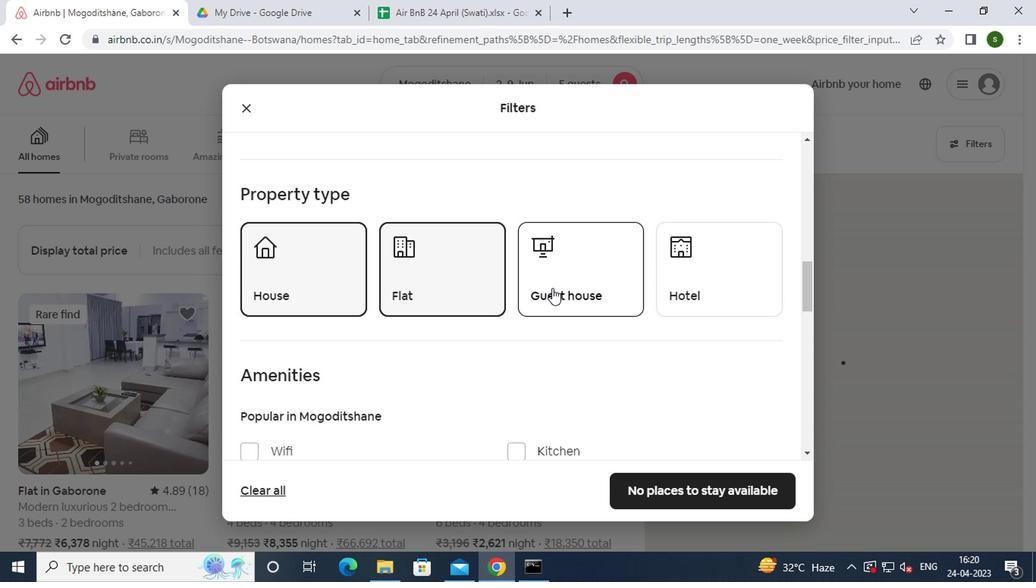 
Action: Mouse moved to (495, 302)
Screenshot: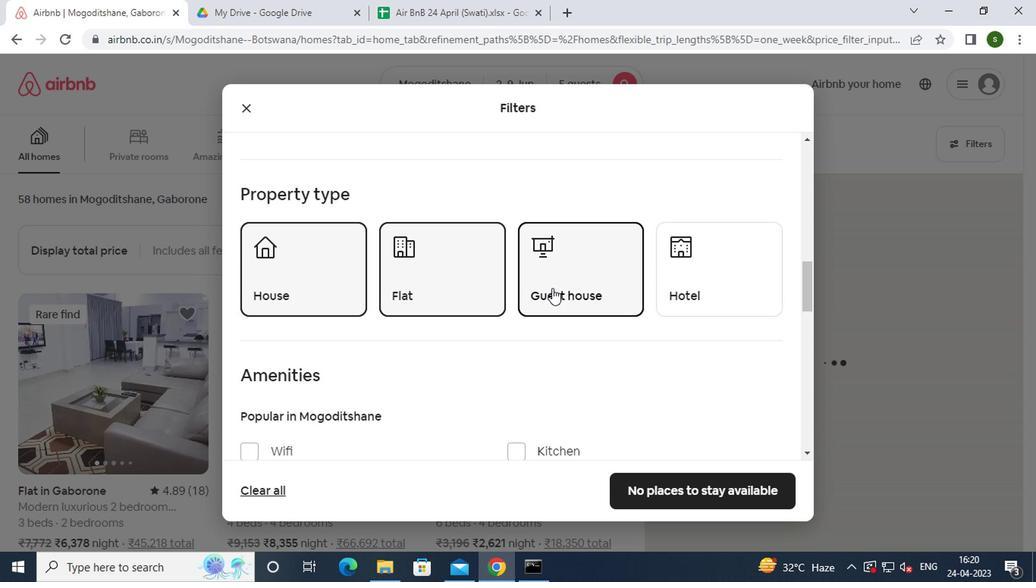
Action: Mouse scrolled (495, 301) with delta (0, 0)
Screenshot: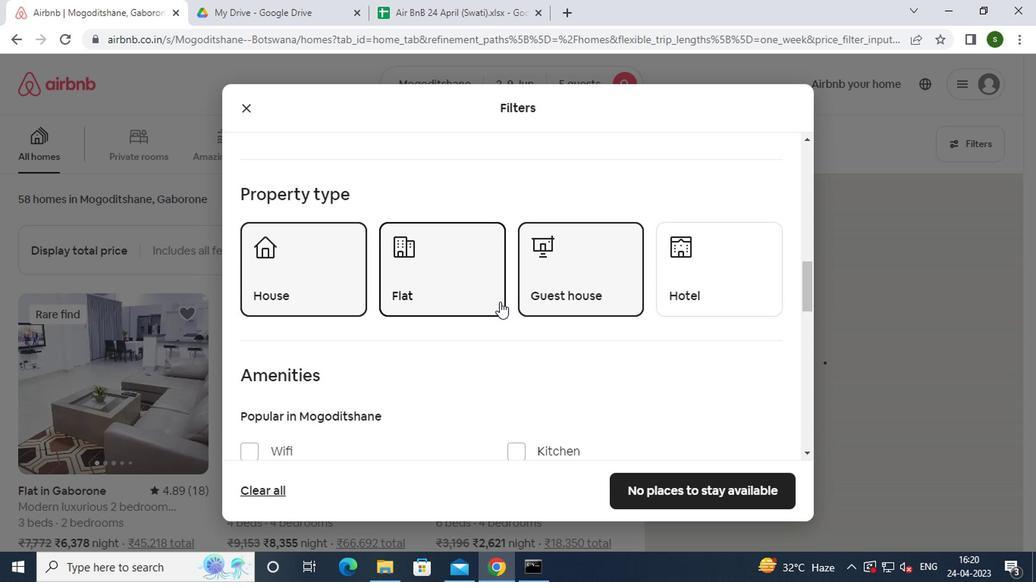 
Action: Mouse scrolled (495, 301) with delta (0, 0)
Screenshot: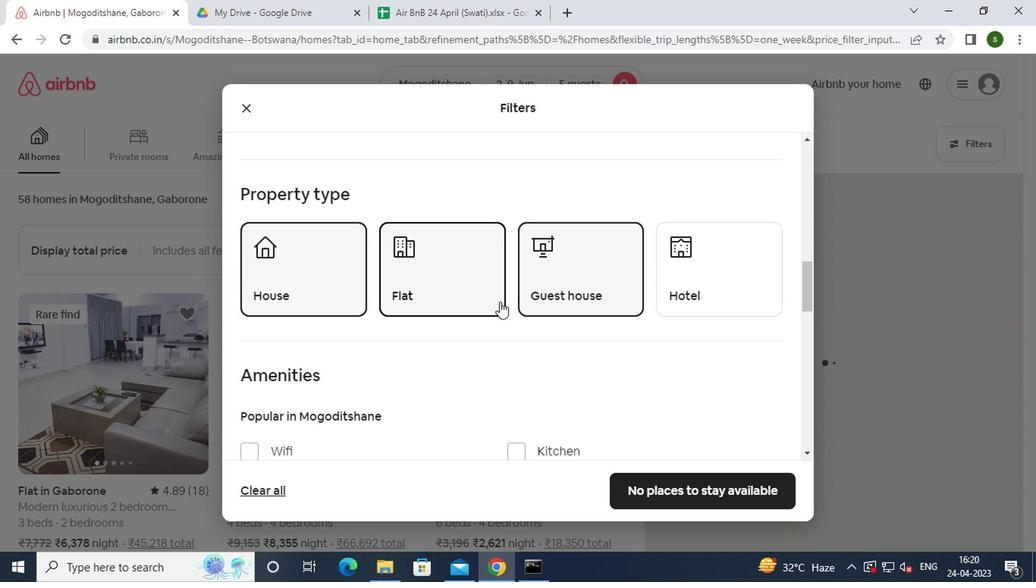 
Action: Mouse moved to (280, 303)
Screenshot: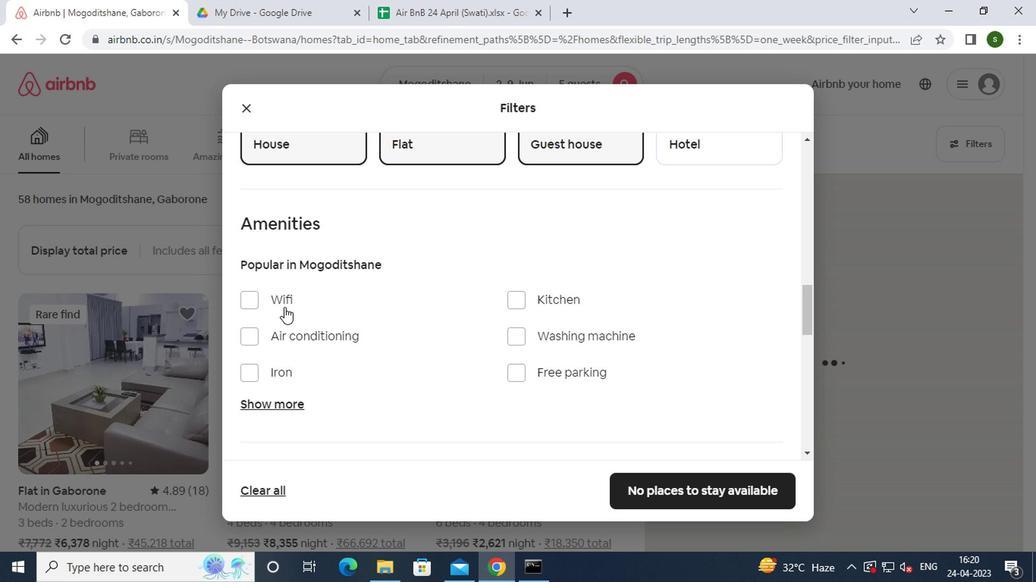 
Action: Mouse pressed left at (280, 303)
Screenshot: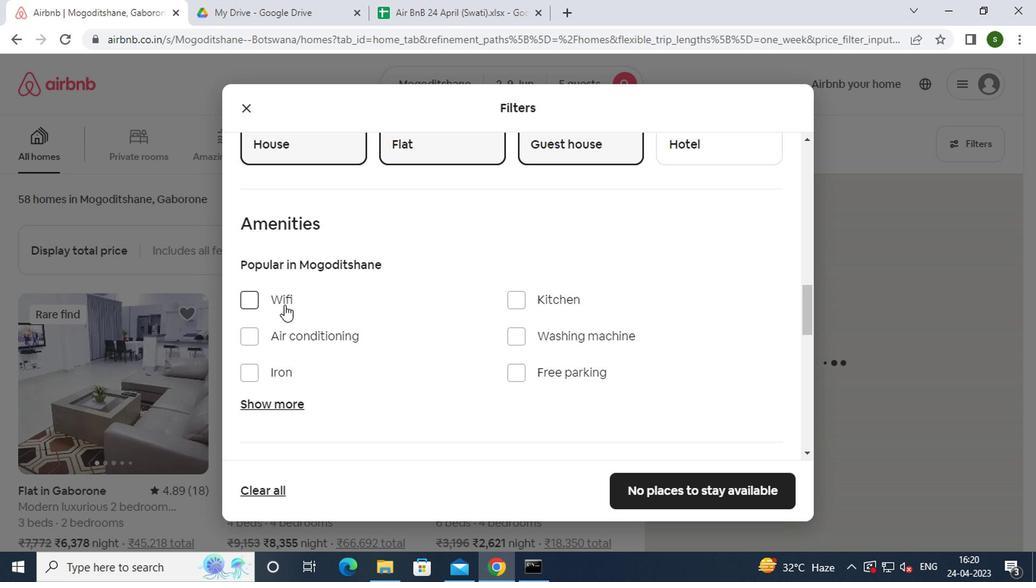 
Action: Mouse moved to (511, 331)
Screenshot: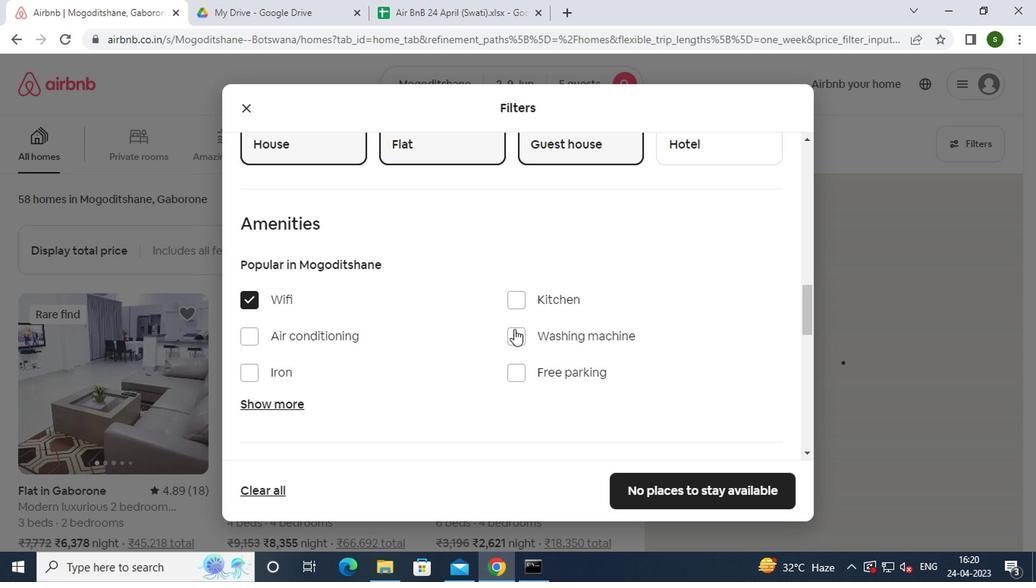 
Action: Mouse pressed left at (511, 331)
Screenshot: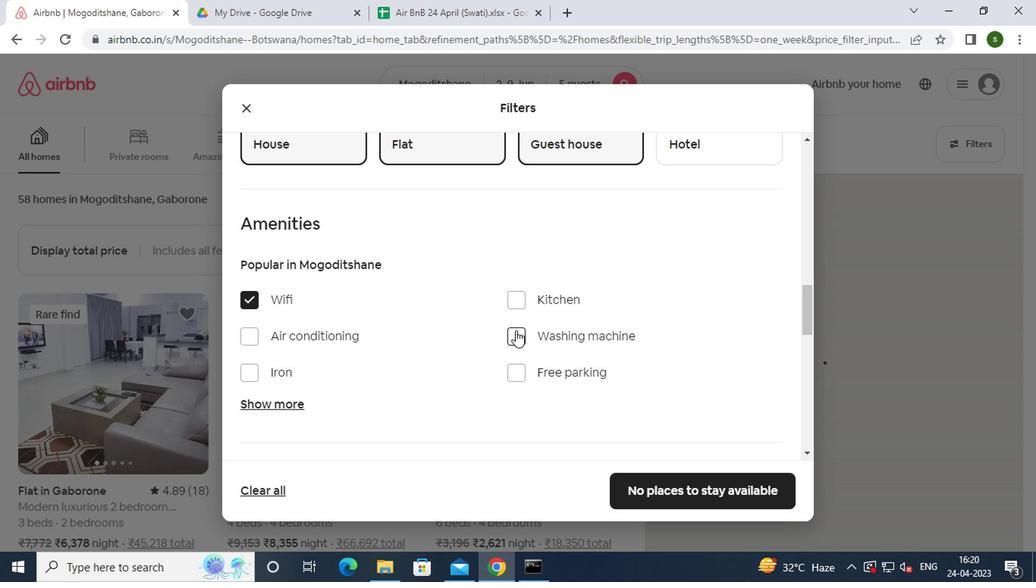 
Action: Mouse scrolled (511, 330) with delta (0, 0)
Screenshot: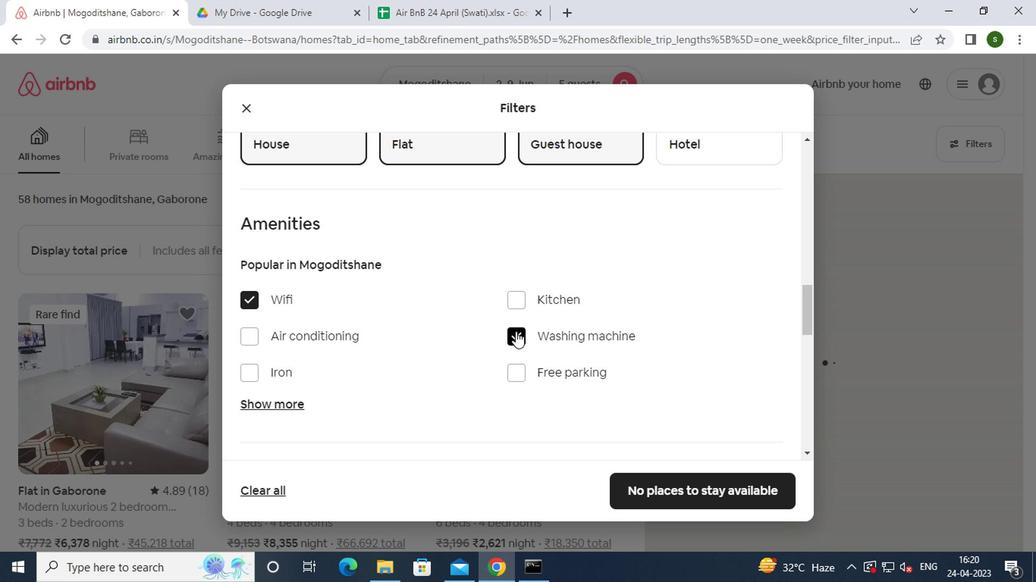 
Action: Mouse scrolled (511, 330) with delta (0, 0)
Screenshot: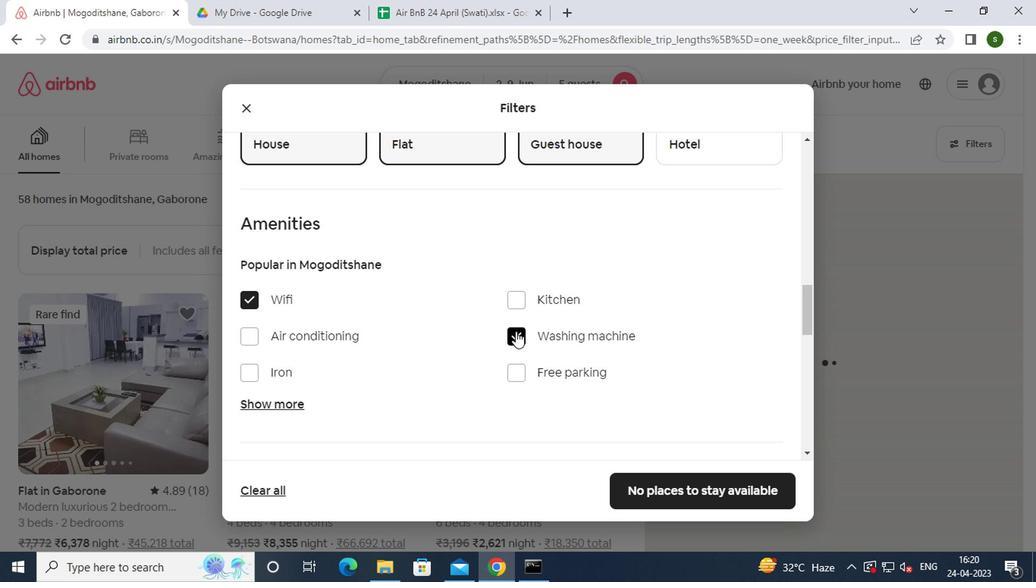 
Action: Mouse scrolled (511, 330) with delta (0, 0)
Screenshot: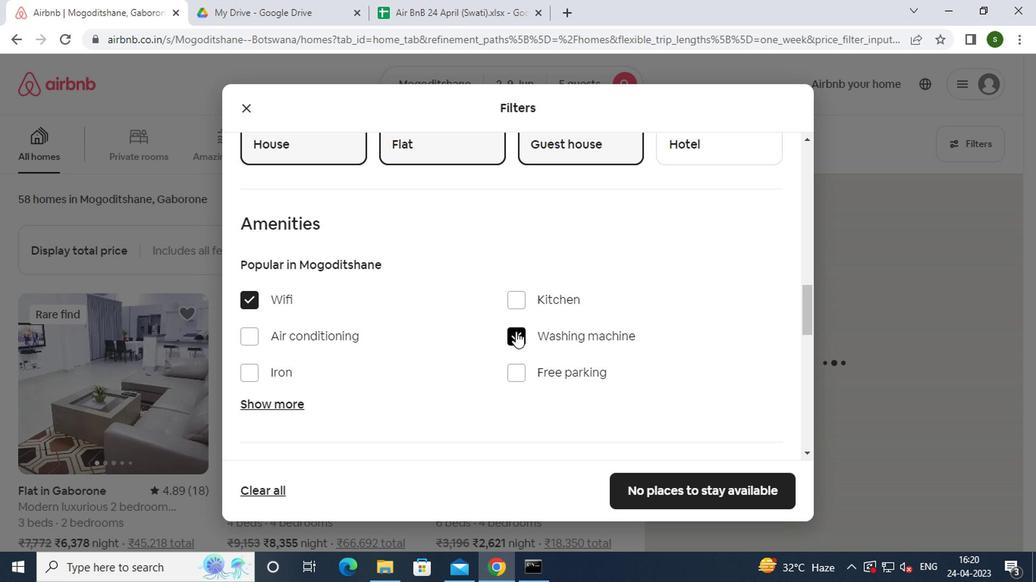 
Action: Mouse moved to (738, 357)
Screenshot: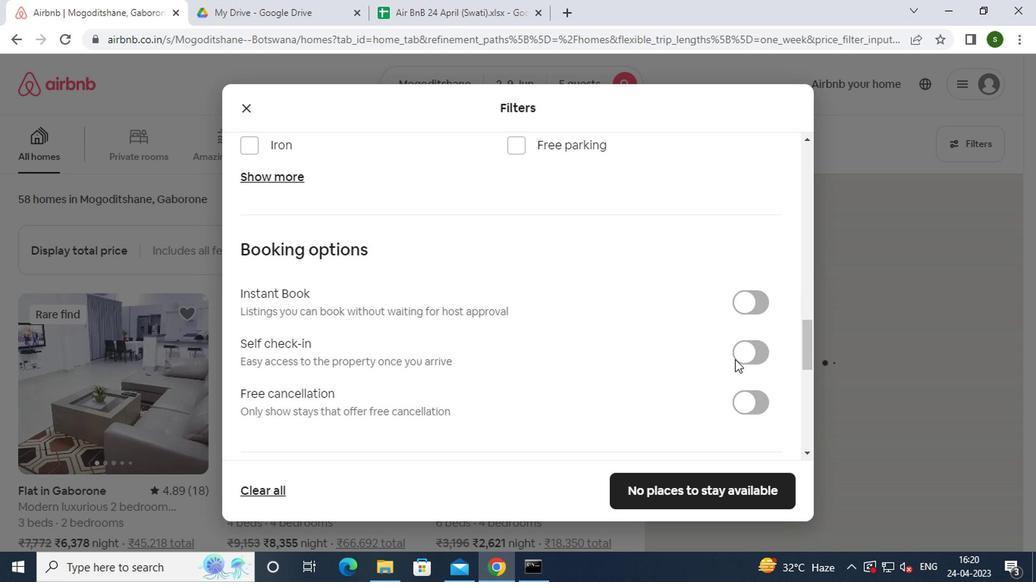 
Action: Mouse pressed left at (738, 357)
Screenshot: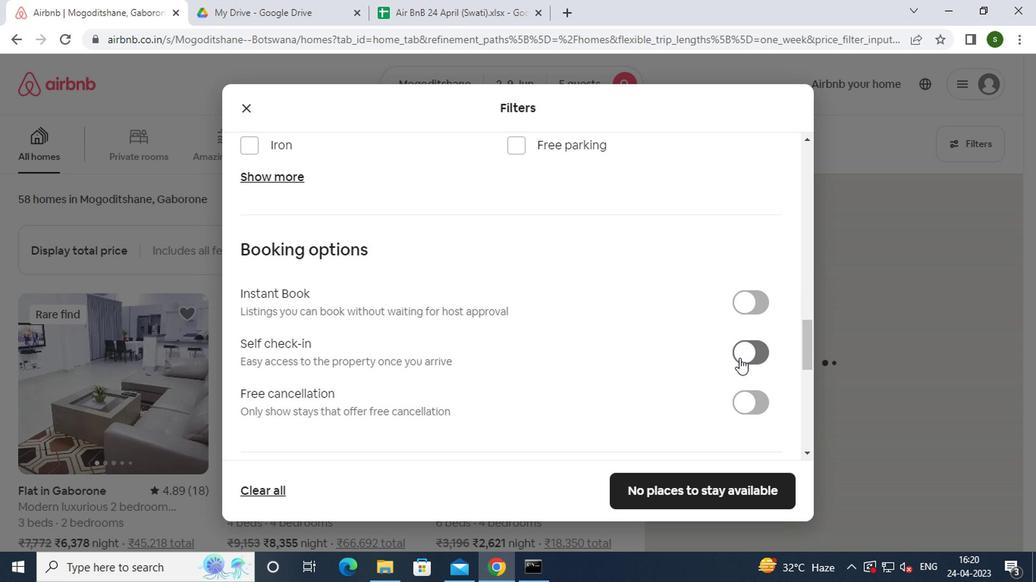 
Action: Mouse moved to (641, 335)
Screenshot: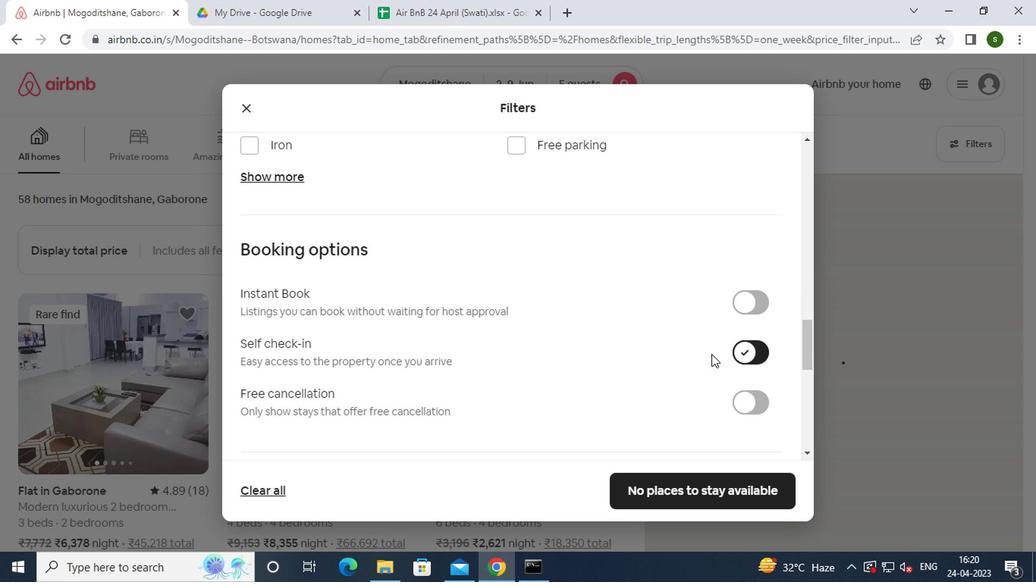 
Action: Mouse scrolled (641, 334) with delta (0, 0)
Screenshot: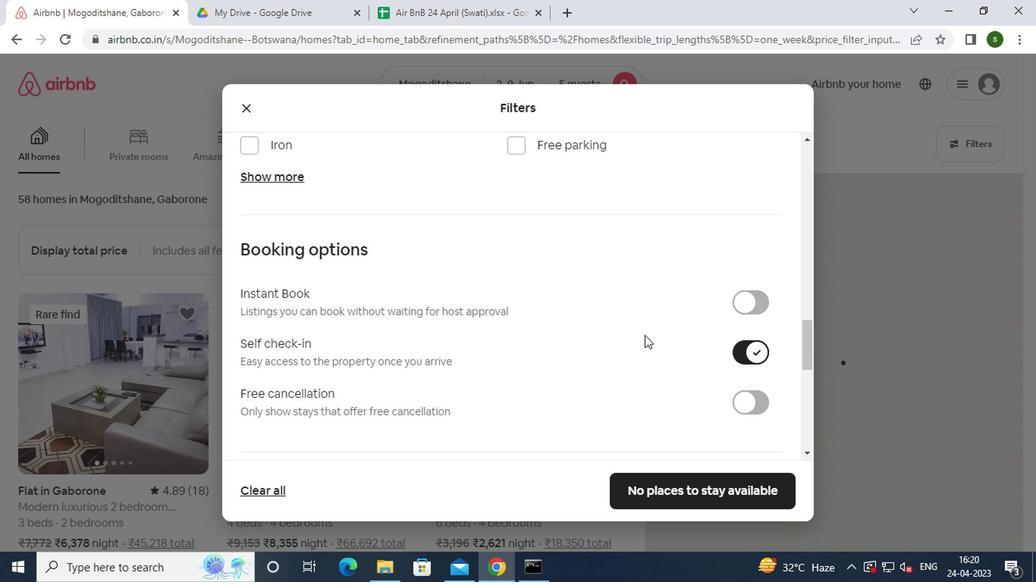 
Action: Mouse scrolled (641, 334) with delta (0, 0)
Screenshot: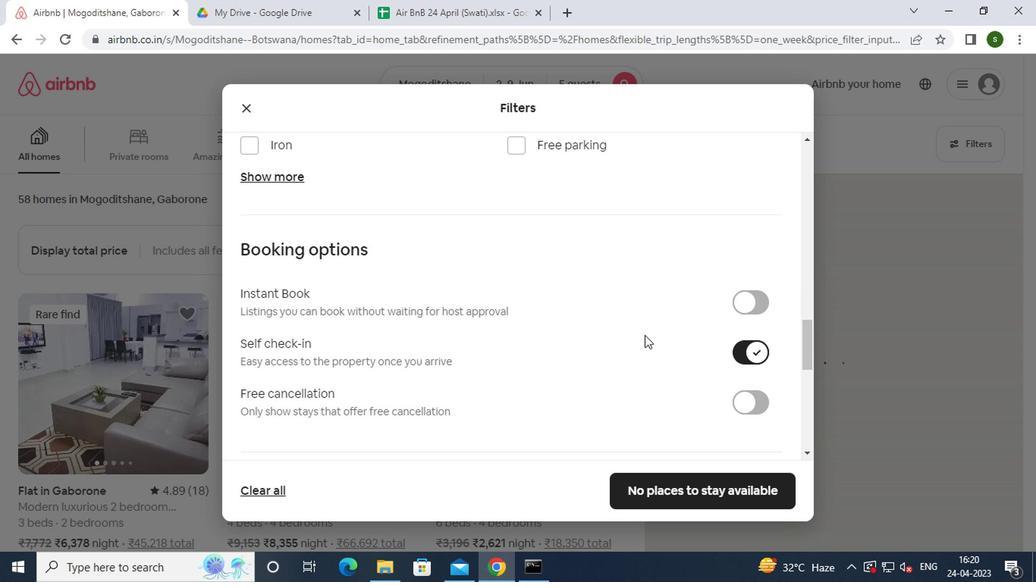 
Action: Mouse scrolled (641, 334) with delta (0, 0)
Screenshot: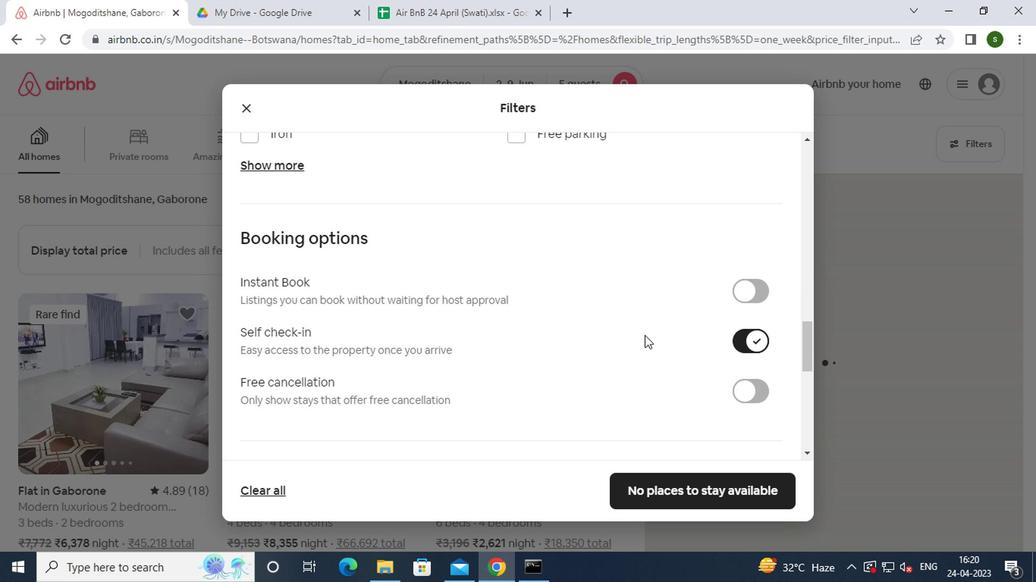 
Action: Mouse scrolled (641, 334) with delta (0, 0)
Screenshot: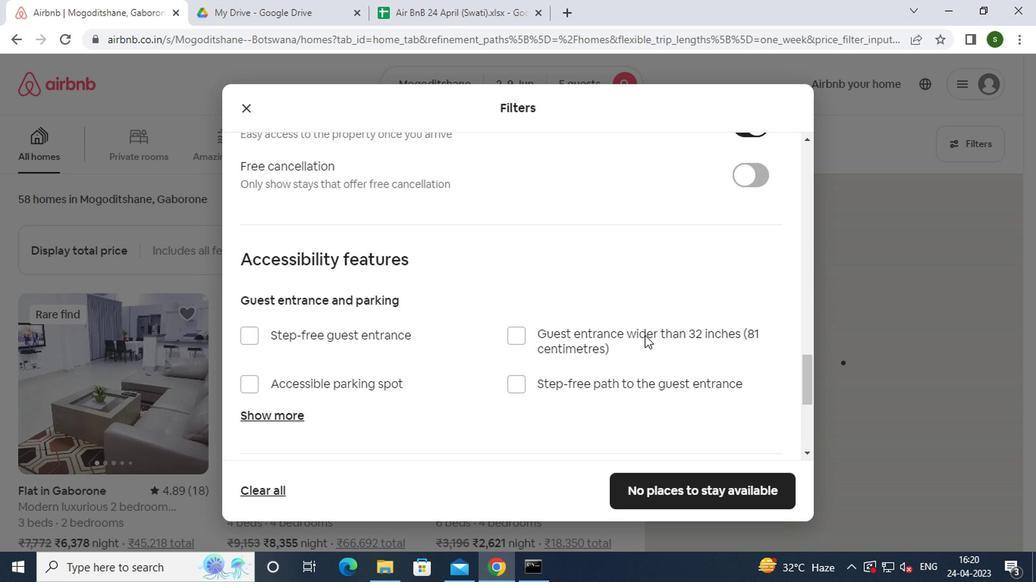 
Action: Mouse scrolled (641, 334) with delta (0, 0)
Screenshot: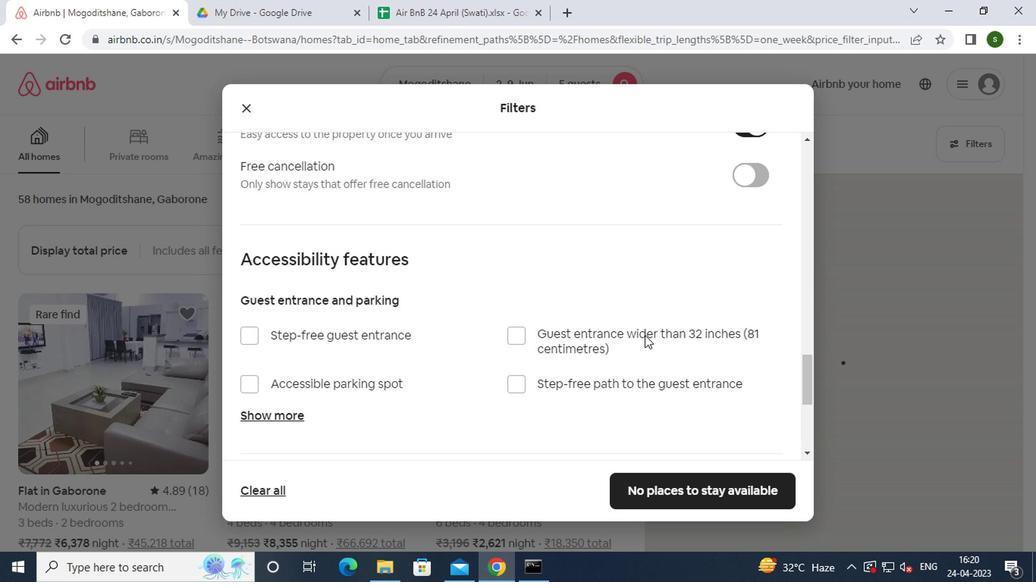 
Action: Mouse scrolled (641, 334) with delta (0, 0)
Screenshot: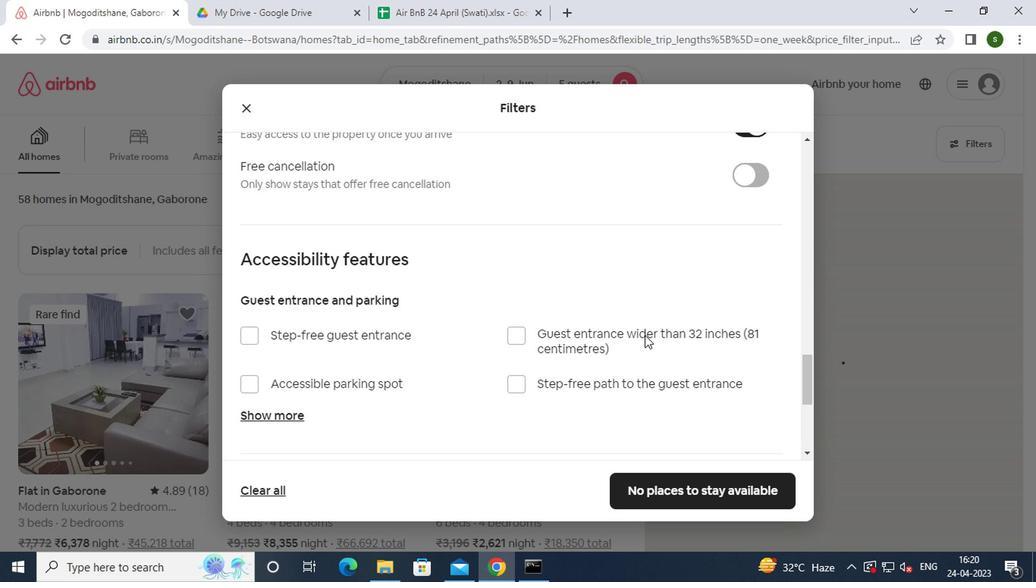 
Action: Mouse scrolled (641, 334) with delta (0, 0)
Screenshot: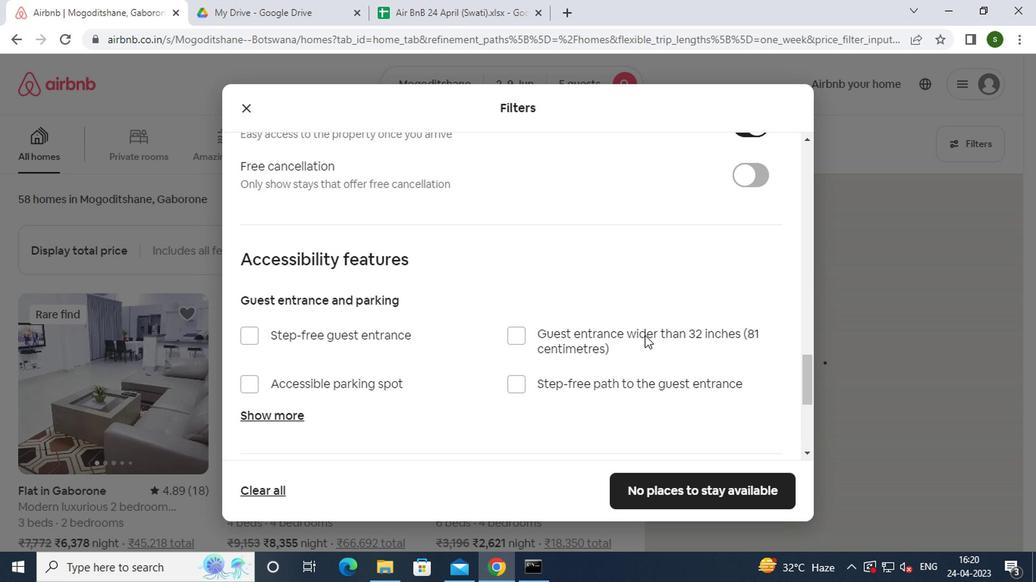 
Action: Mouse moved to (285, 413)
Screenshot: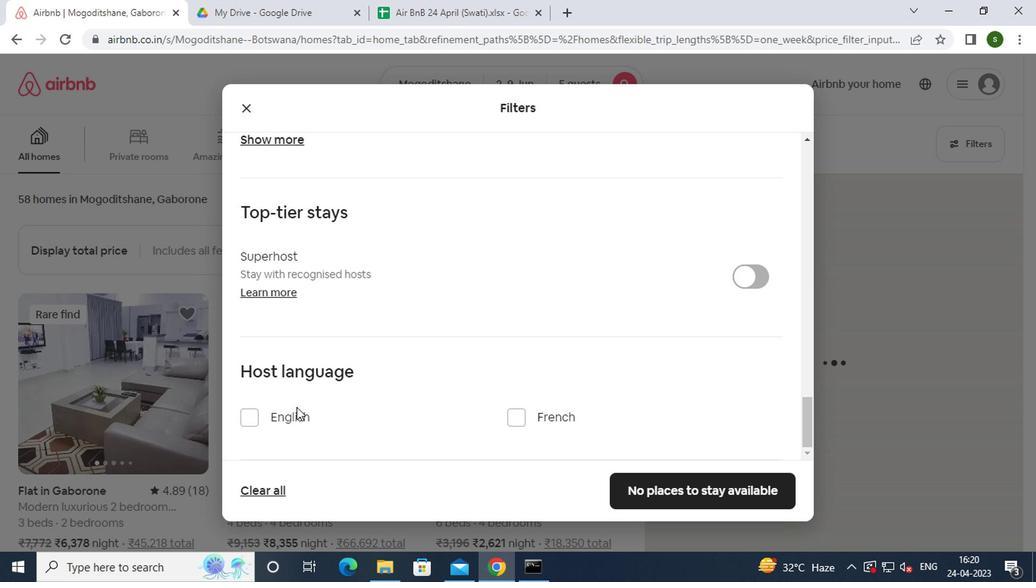 
Action: Mouse pressed left at (285, 413)
Screenshot: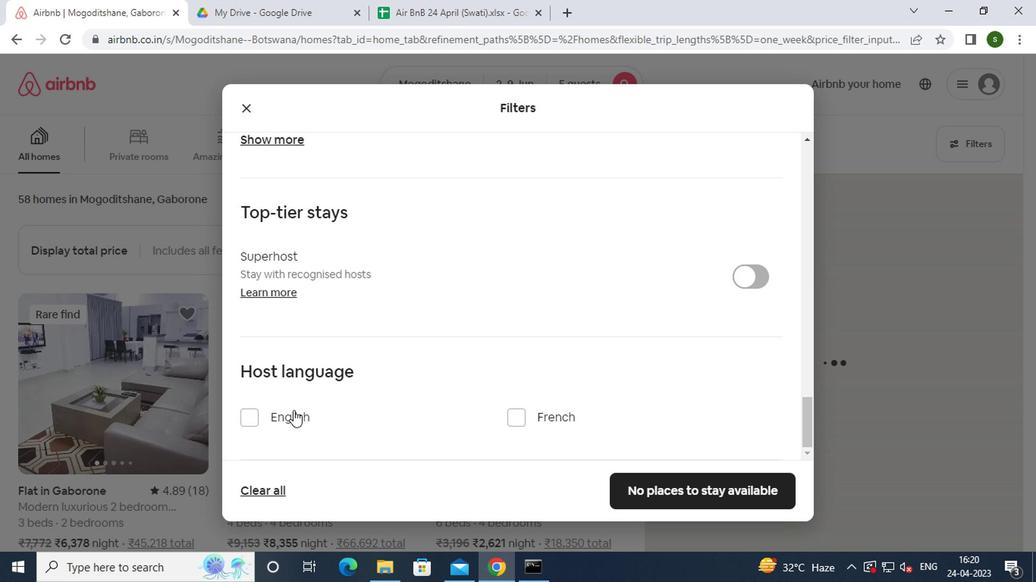 
Action: Mouse moved to (634, 479)
Screenshot: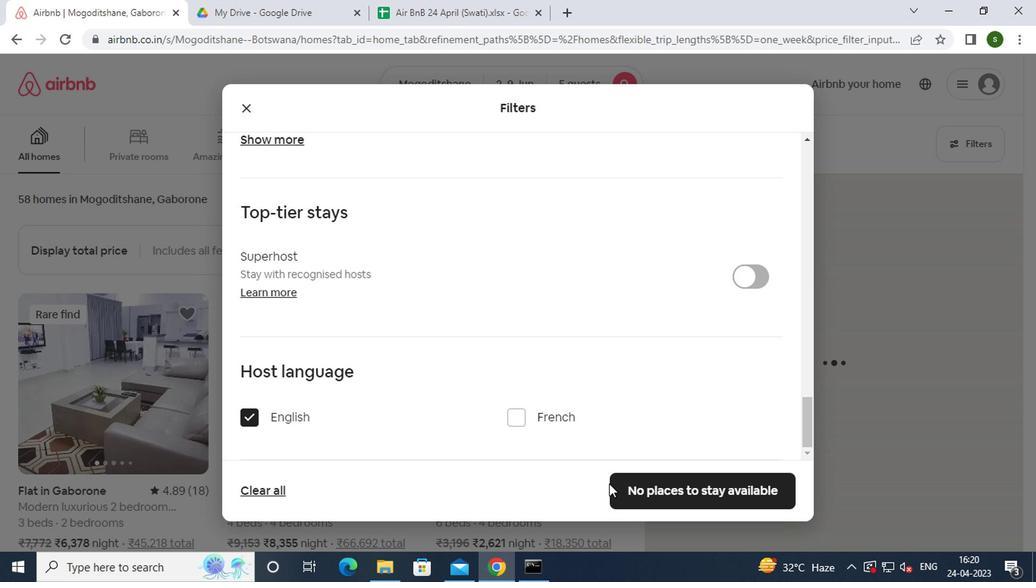 
Action: Mouse pressed left at (634, 479)
Screenshot: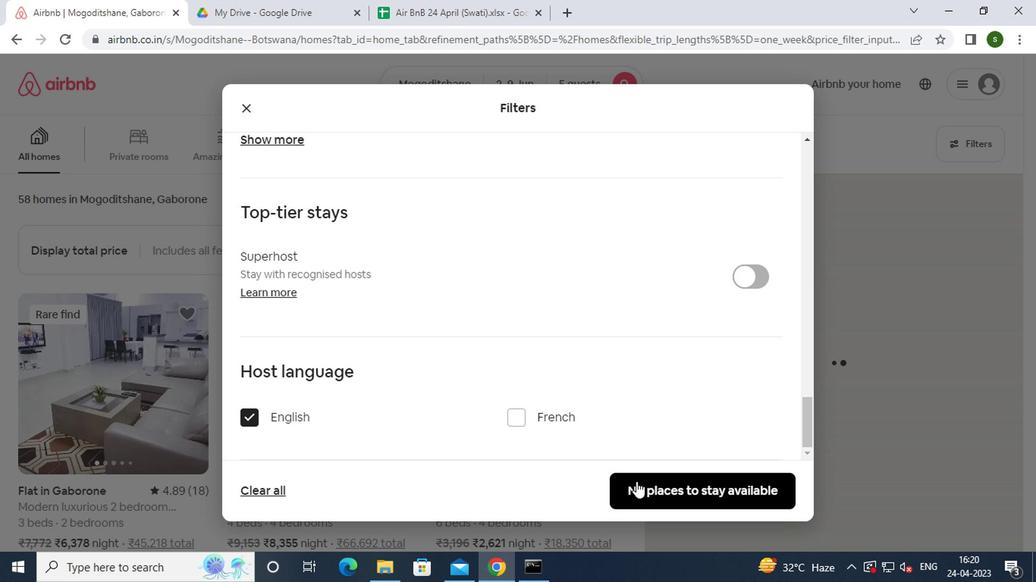 
Action: Mouse moved to (506, 154)
Screenshot: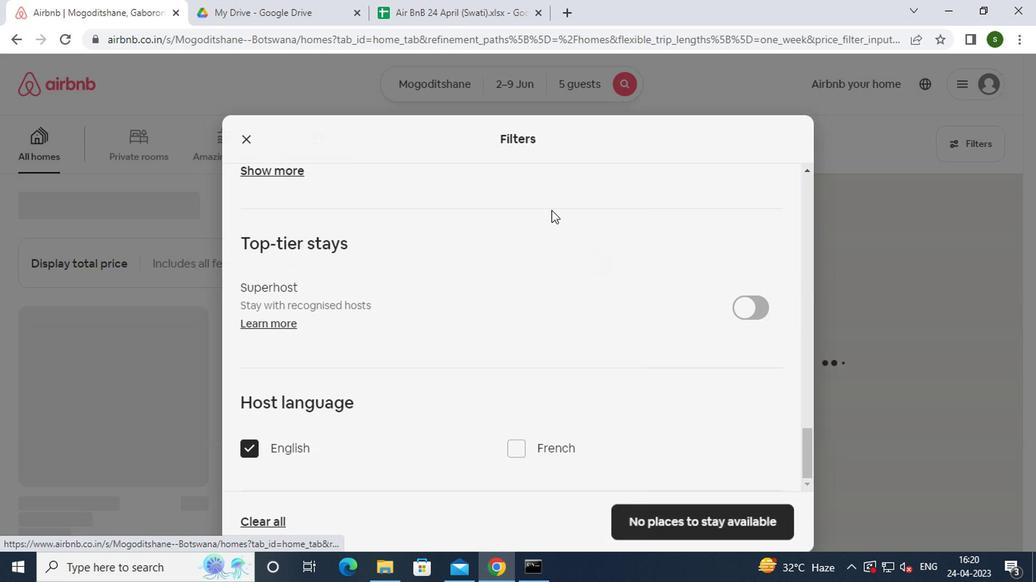 
